 Task: Look for space in Désarmes, Haiti from 1st June, 2023 to 4th June, 2023 for 1 adult in price range Rs.6000 to Rs.16000. Place can be private room with 1  bedroom having 1 bed and 1 bathroom. Property type can be house, flat, guest house. Booking option can be shelf check-in. Required host language is English.
Action: Mouse moved to (457, 60)
Screenshot: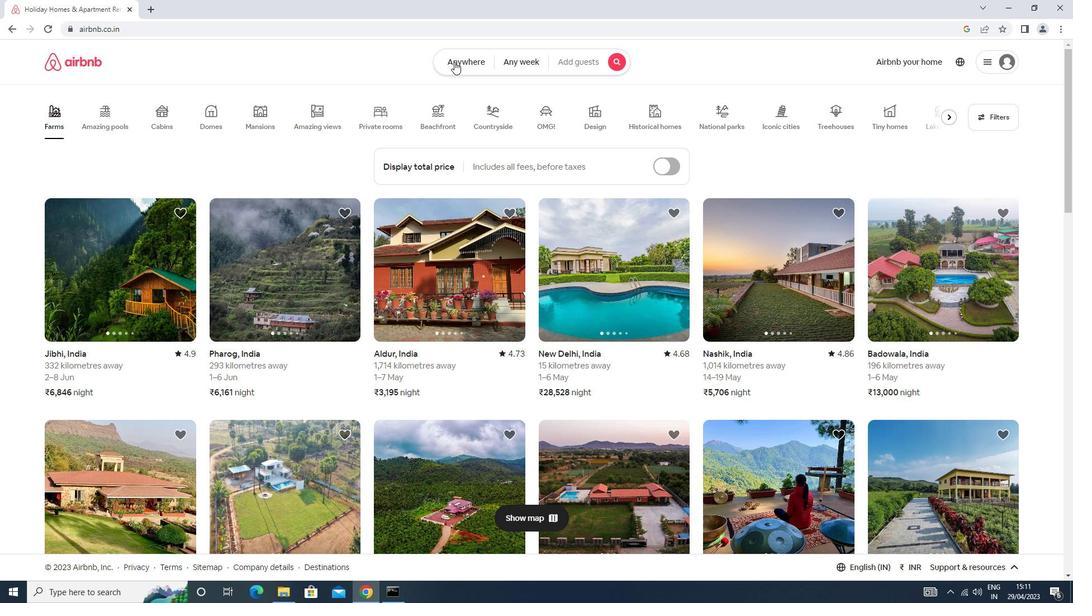 
Action: Mouse pressed left at (457, 60)
Screenshot: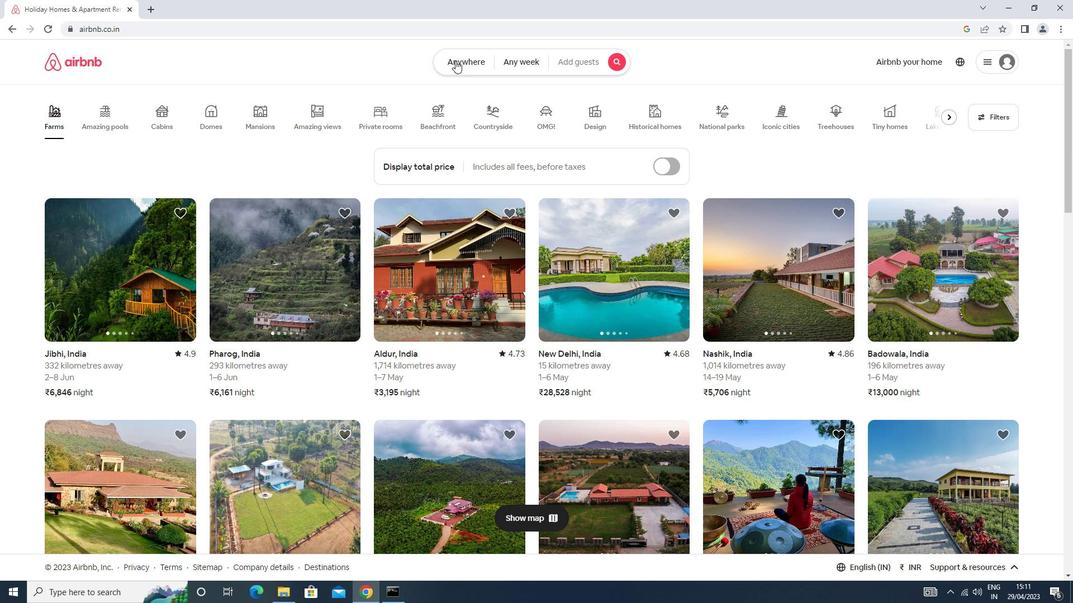 
Action: Mouse moved to (416, 97)
Screenshot: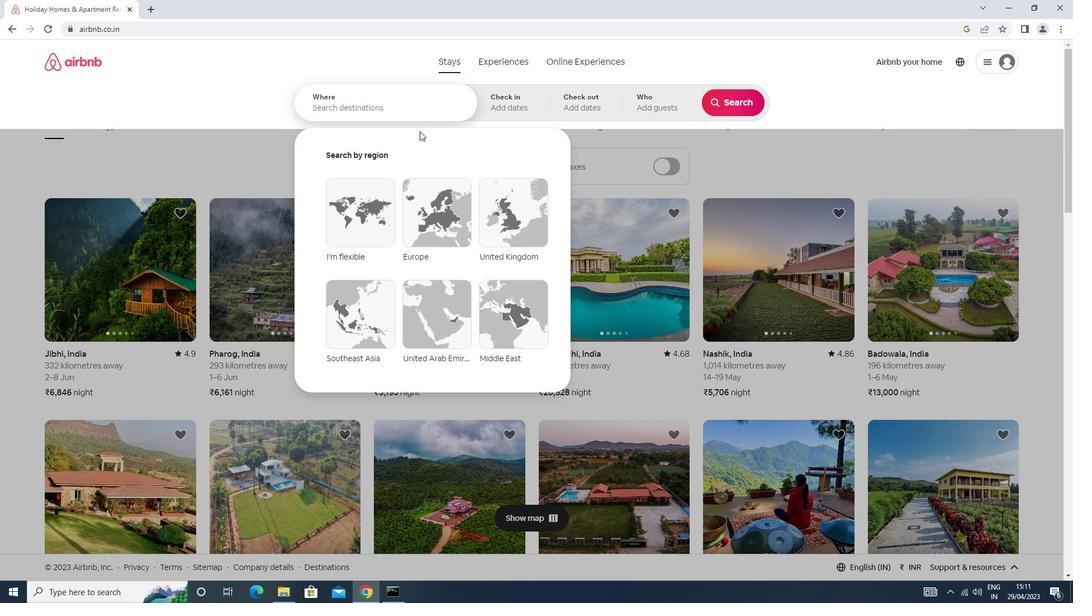 
Action: Mouse pressed left at (416, 97)
Screenshot: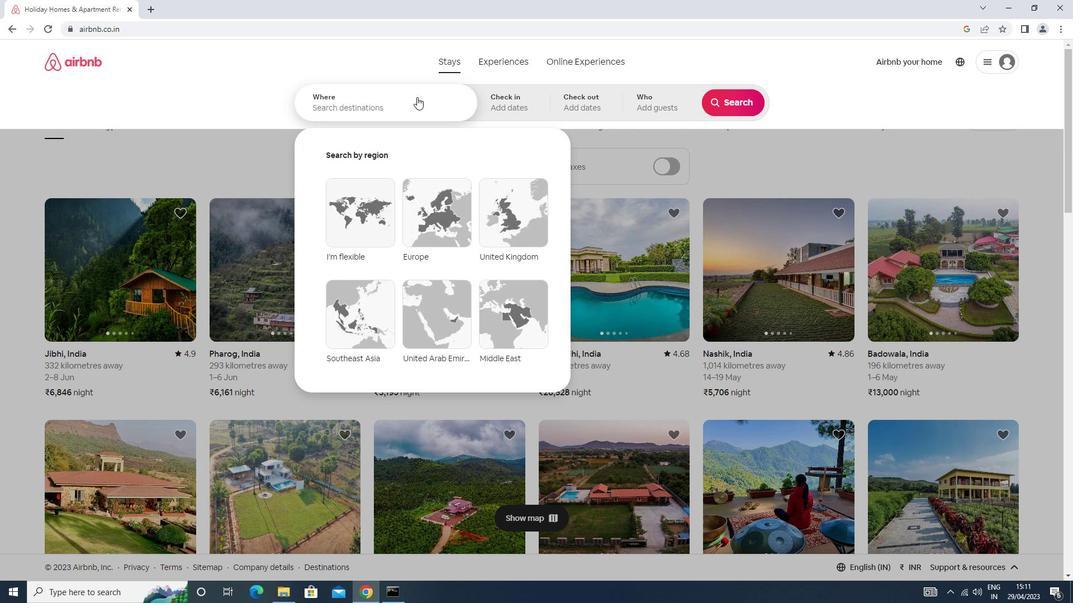 
Action: Mouse moved to (416, 97)
Screenshot: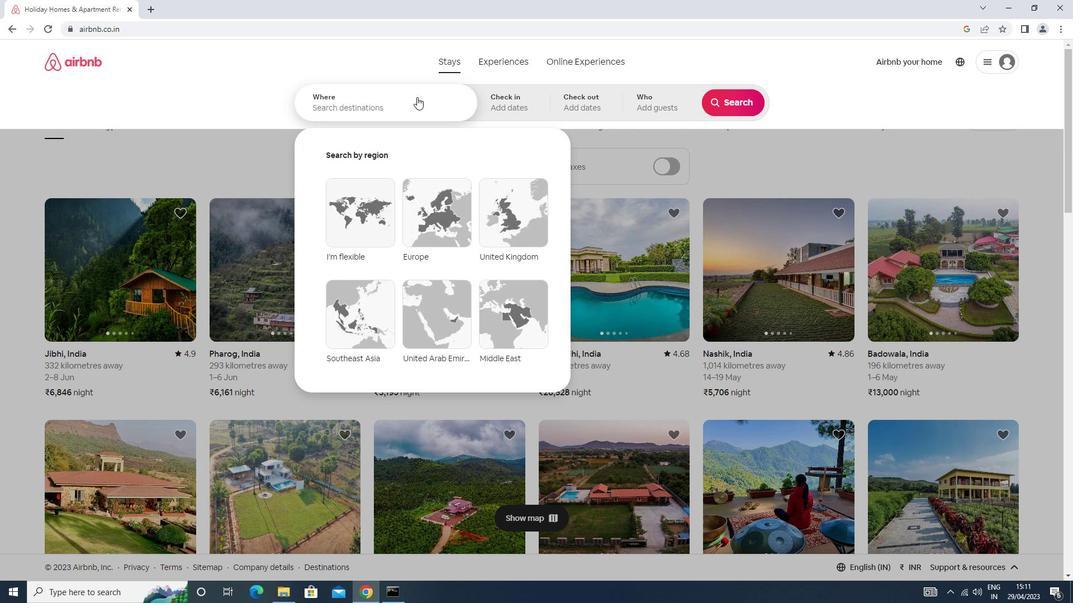 
Action: Key pressed <Key.caps_lock><Key.caps_lock>d<Key.caps_lock>wsarmes<Key.enter>
Screenshot: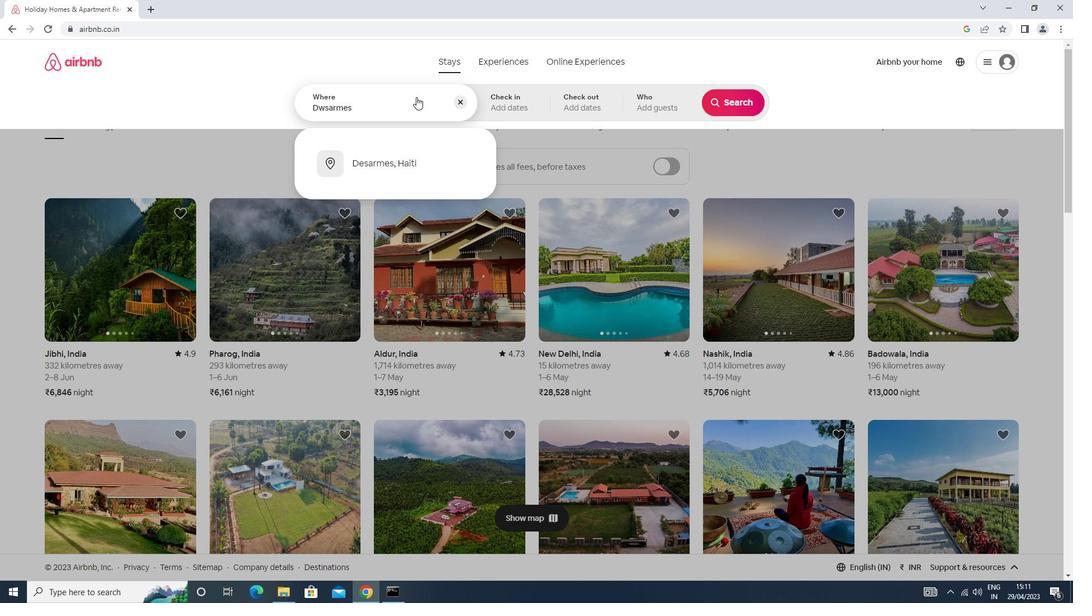 
Action: Mouse moved to (731, 186)
Screenshot: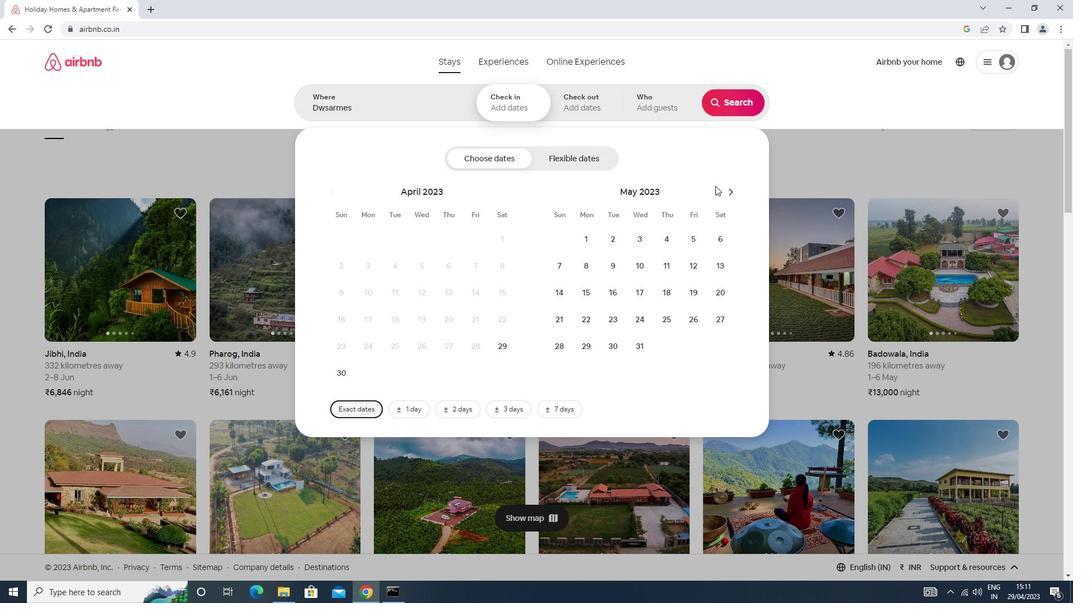 
Action: Mouse pressed left at (731, 186)
Screenshot: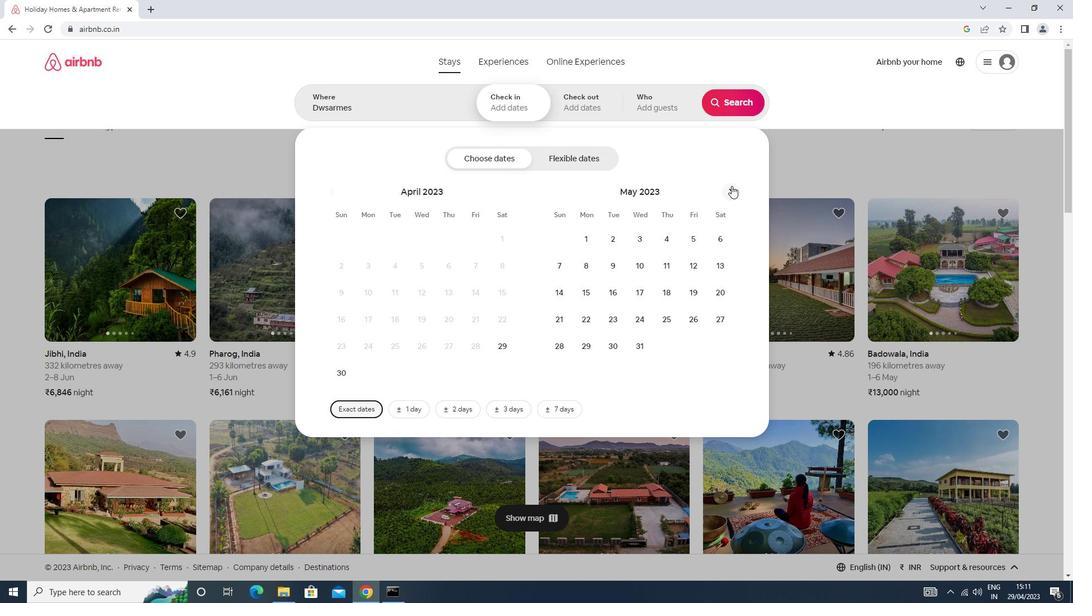 
Action: Mouse moved to (667, 243)
Screenshot: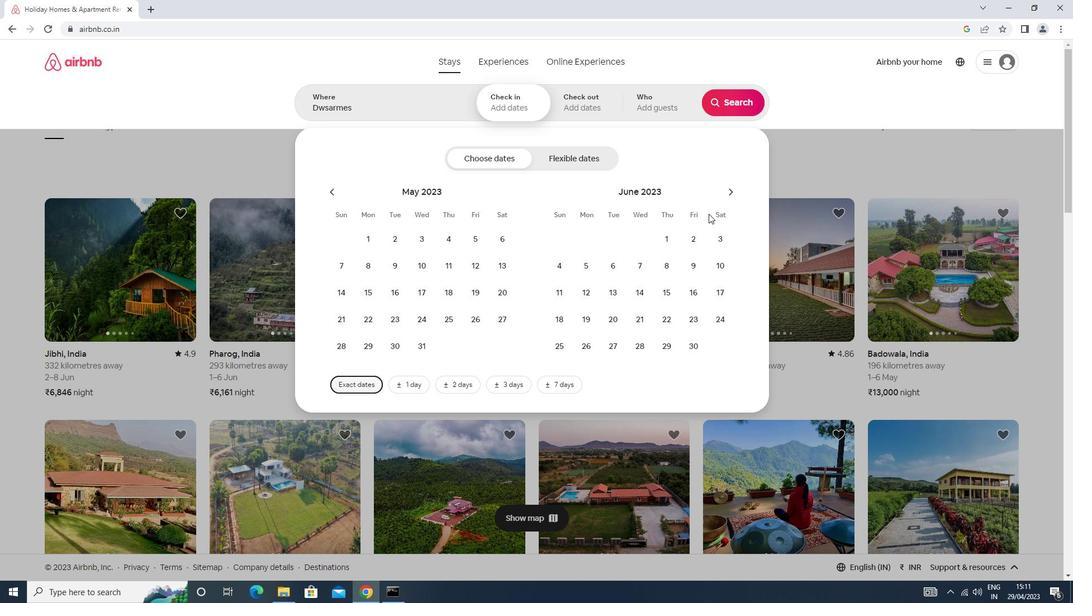 
Action: Mouse pressed left at (667, 243)
Screenshot: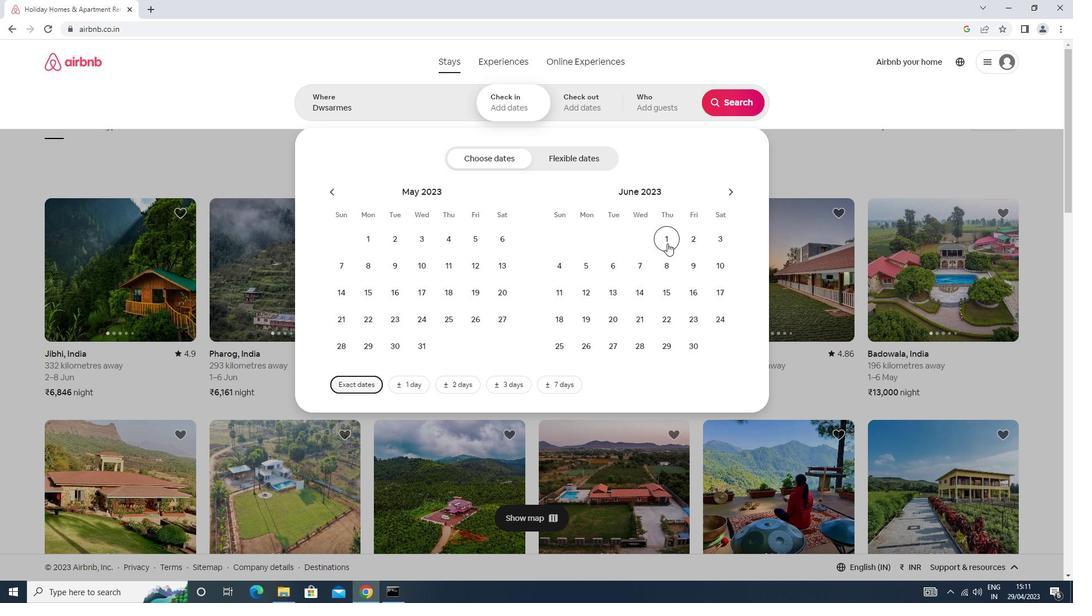 
Action: Mouse moved to (560, 261)
Screenshot: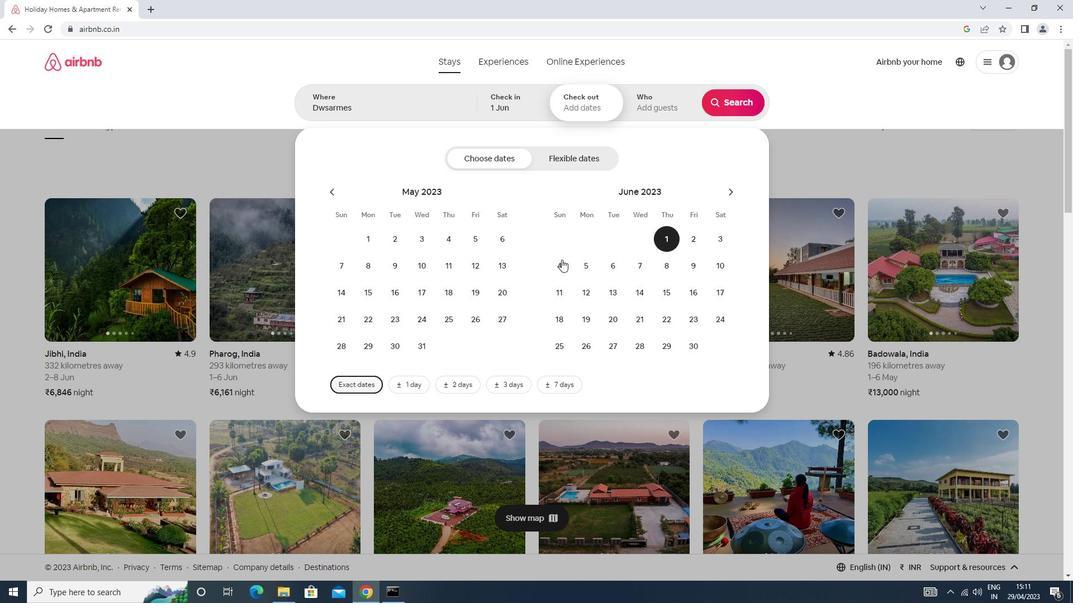 
Action: Mouse pressed left at (560, 261)
Screenshot: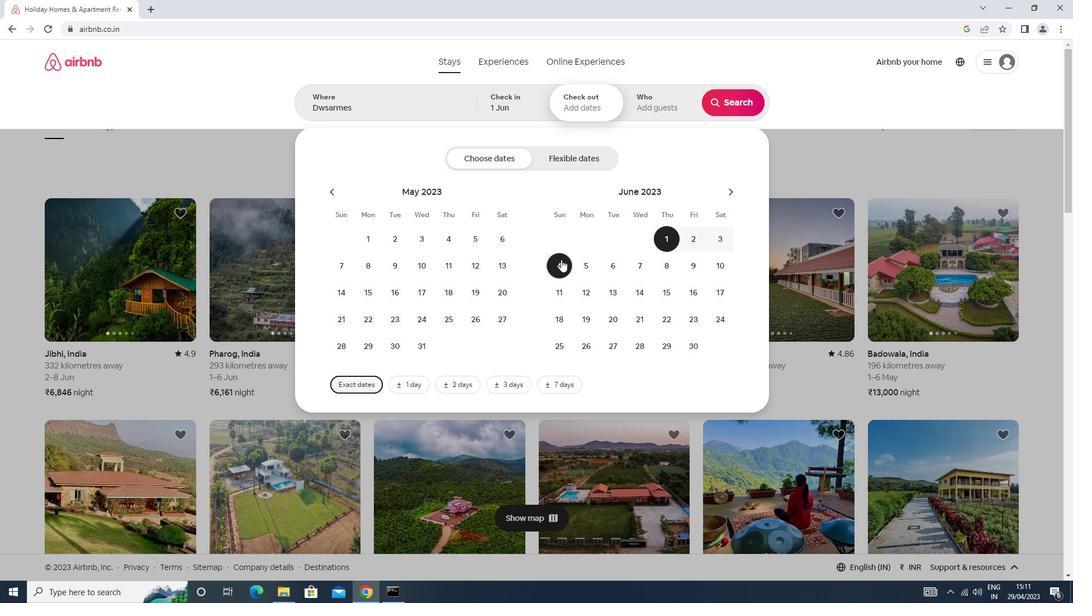 
Action: Mouse moved to (642, 96)
Screenshot: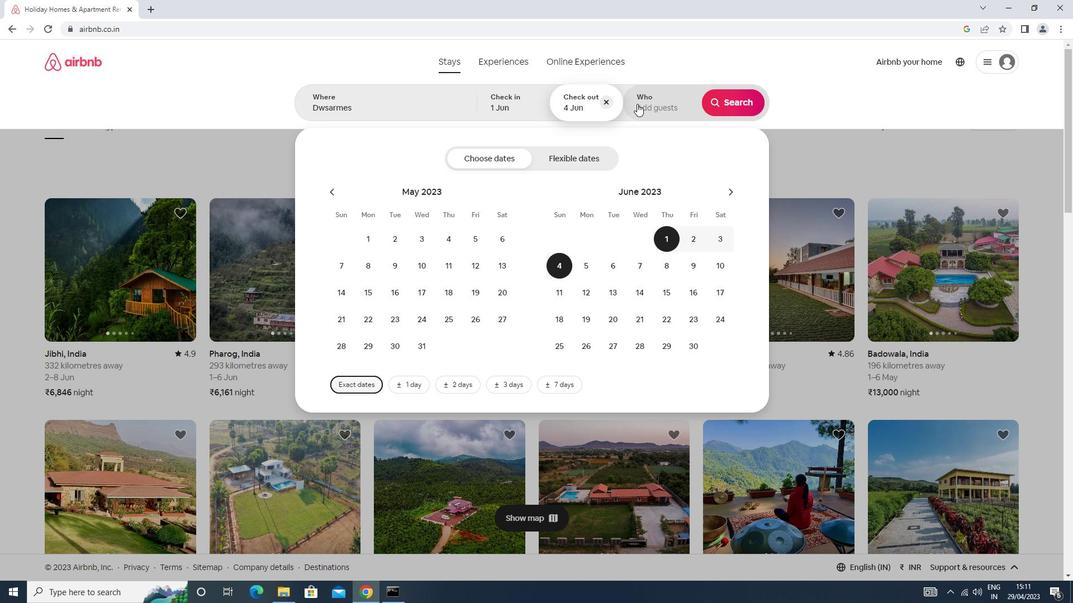 
Action: Mouse pressed left at (642, 96)
Screenshot: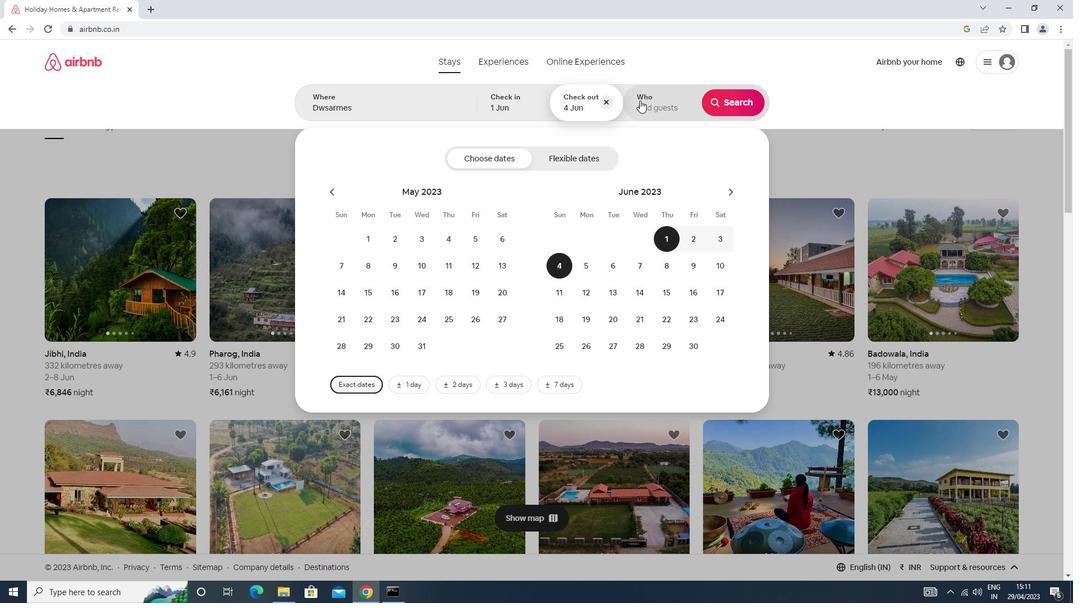 
Action: Mouse moved to (742, 163)
Screenshot: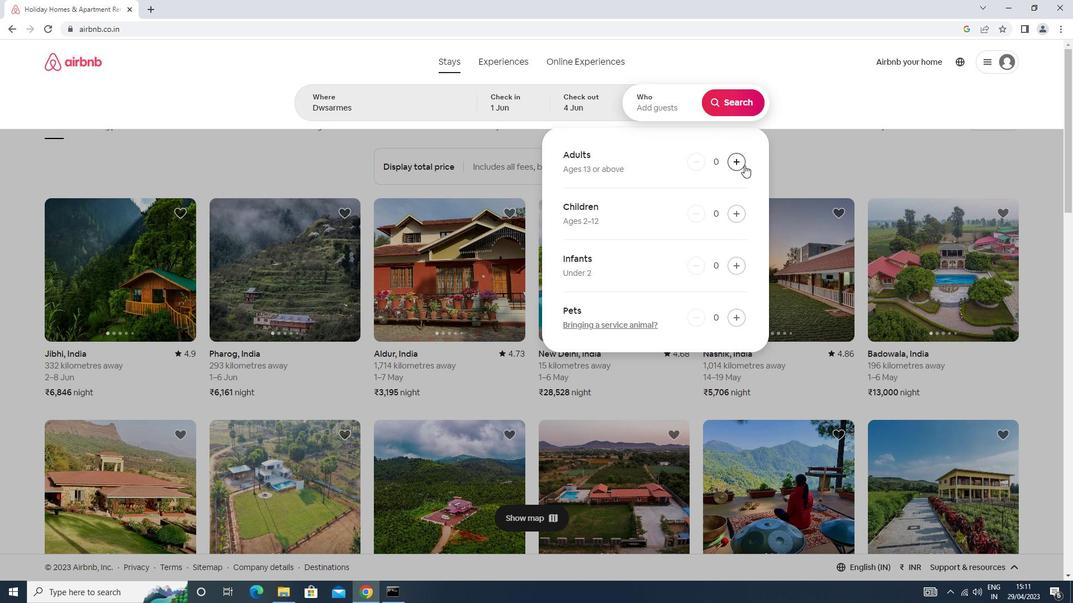 
Action: Mouse pressed left at (742, 163)
Screenshot: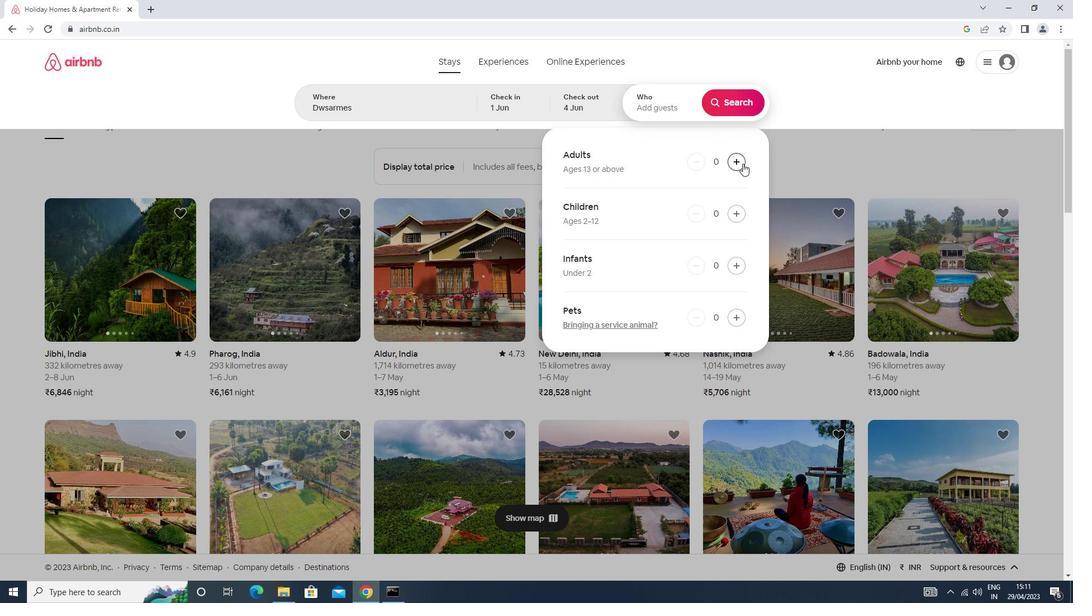 
Action: Mouse moved to (729, 93)
Screenshot: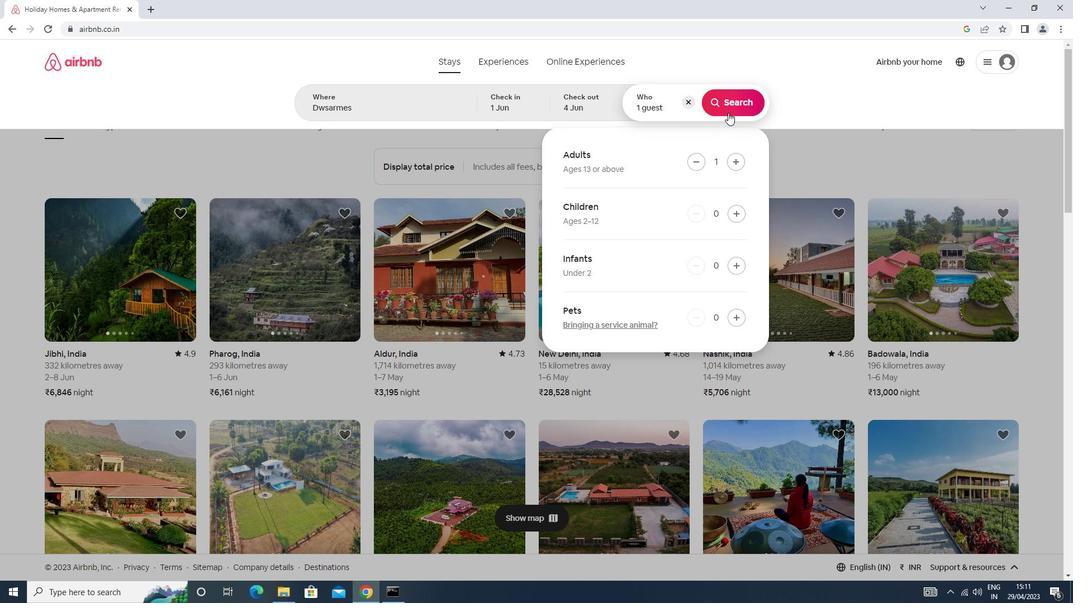 
Action: Mouse pressed left at (729, 93)
Screenshot: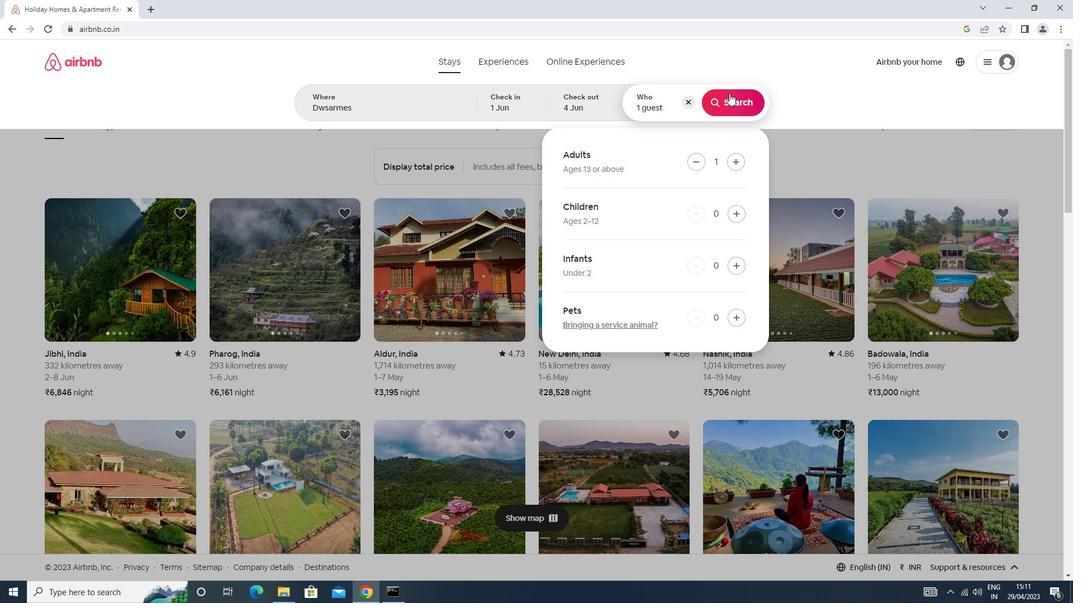 
Action: Mouse moved to (1017, 101)
Screenshot: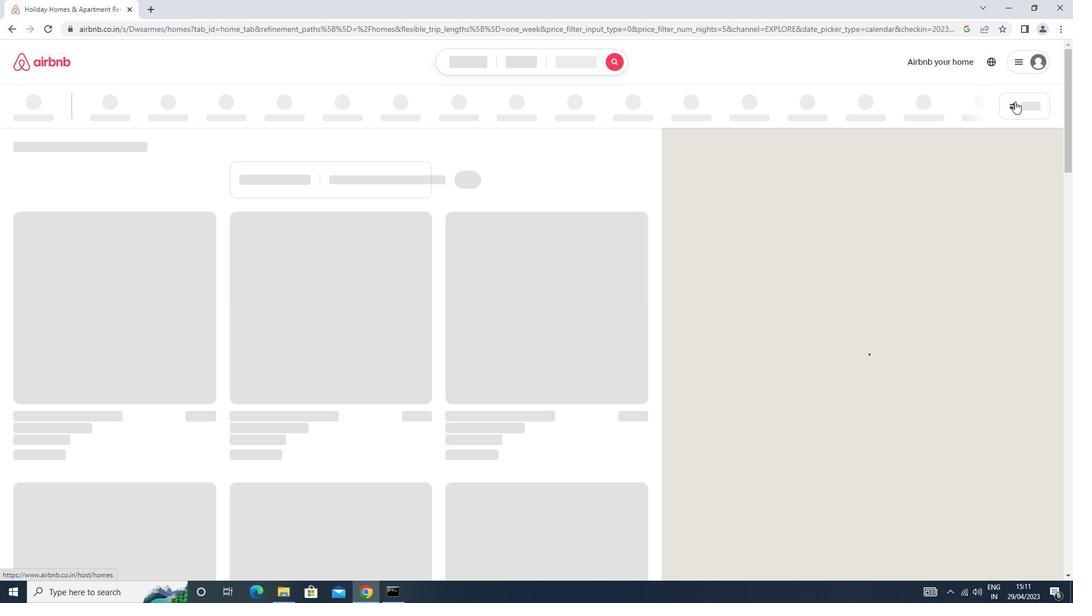 
Action: Mouse pressed left at (1017, 101)
Screenshot: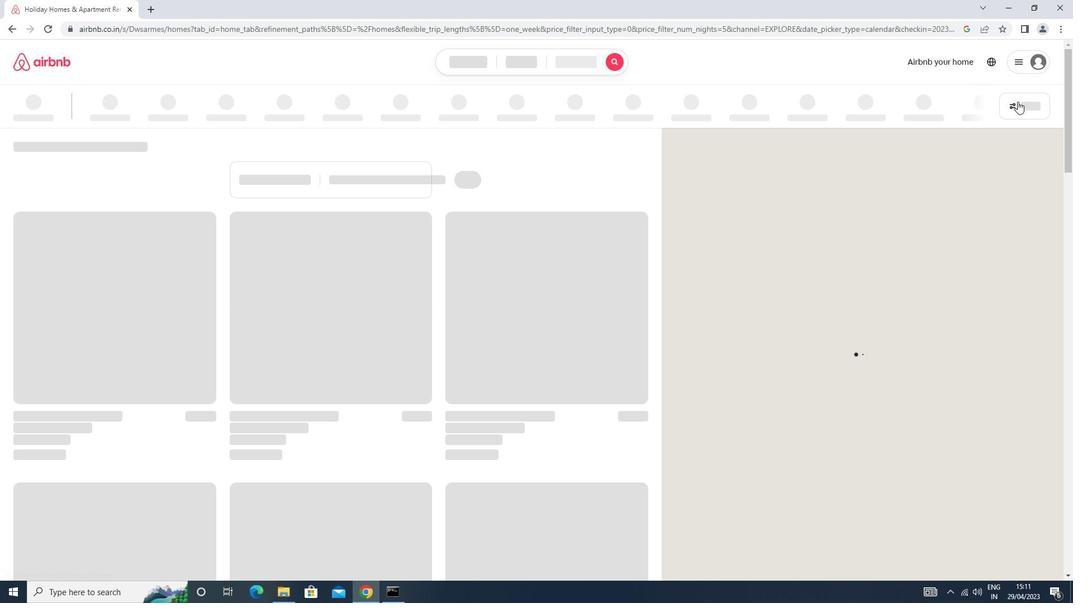 
Action: Mouse moved to (396, 245)
Screenshot: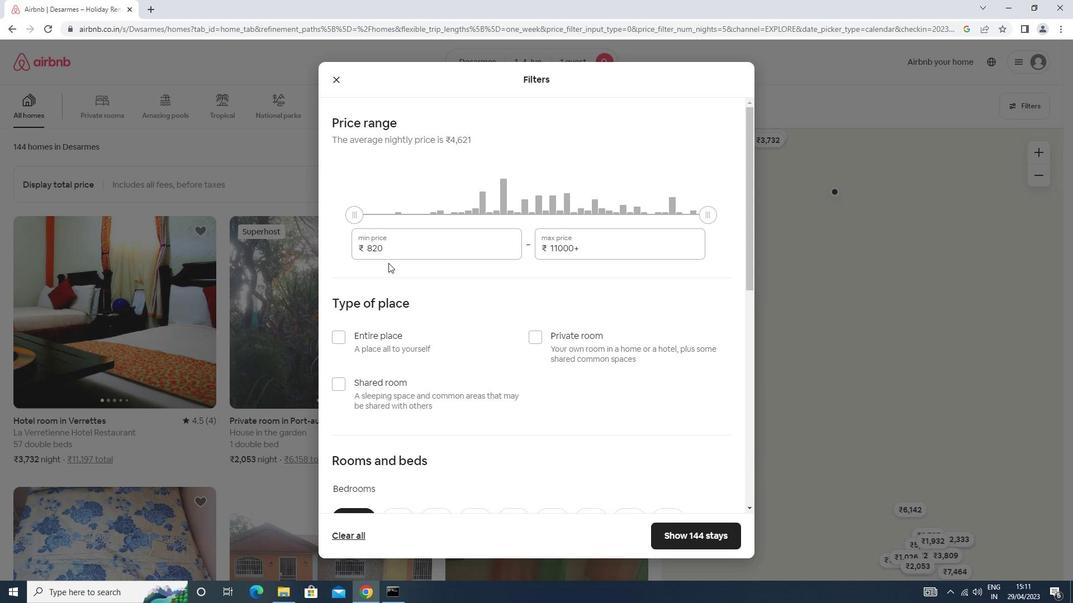 
Action: Mouse pressed left at (396, 245)
Screenshot: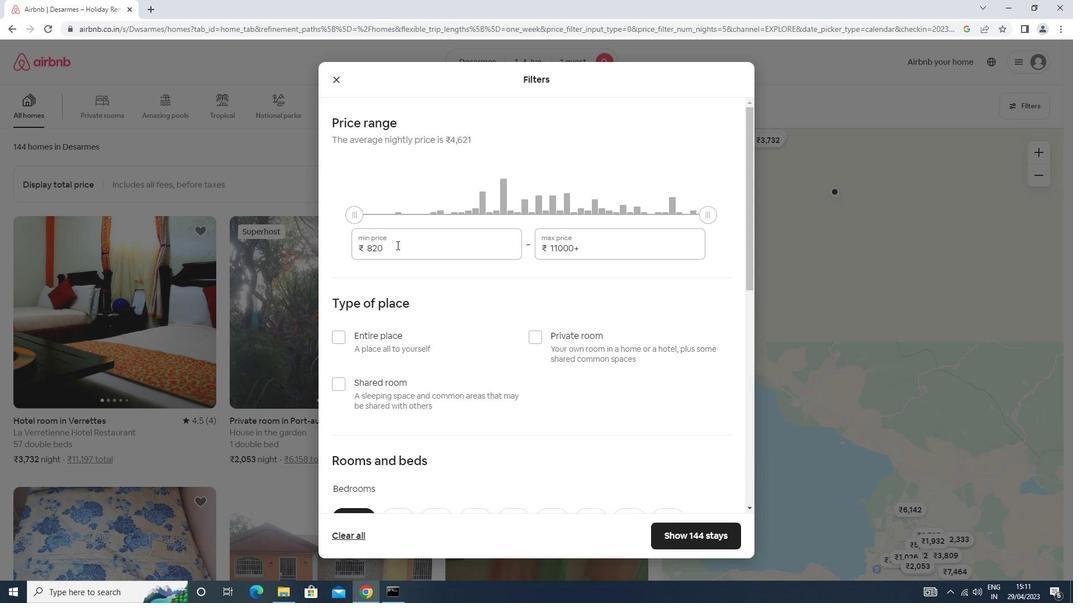 
Action: Mouse moved to (397, 245)
Screenshot: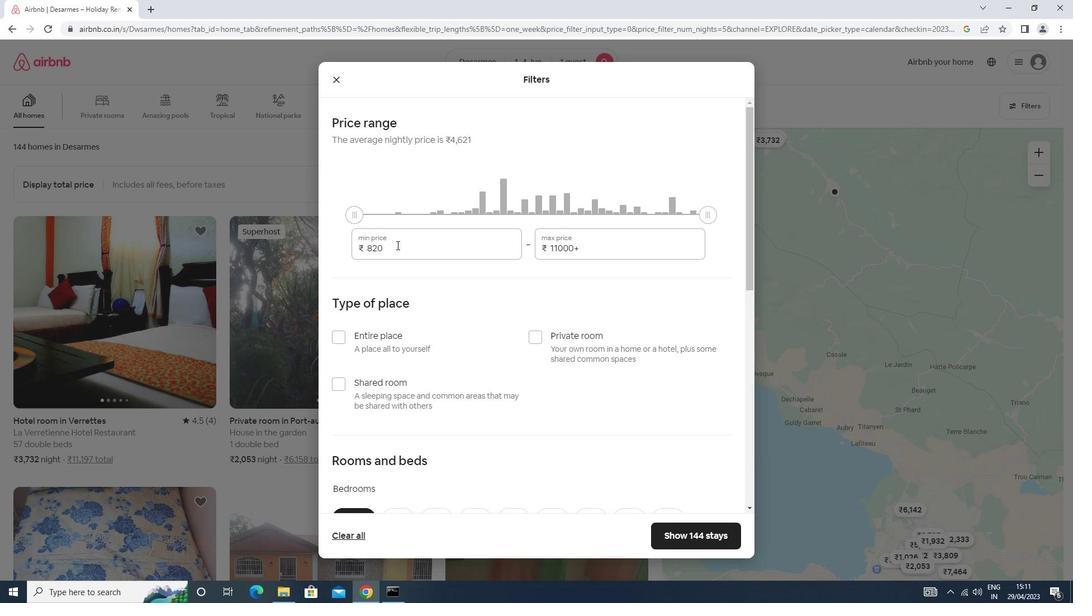 
Action: Key pressed <Key.backspace><Key.backspace><Key.backspace><Key.backspace><Key.backspace><Key.backspace><Key.backspace>6000<Key.tab>16000
Screenshot: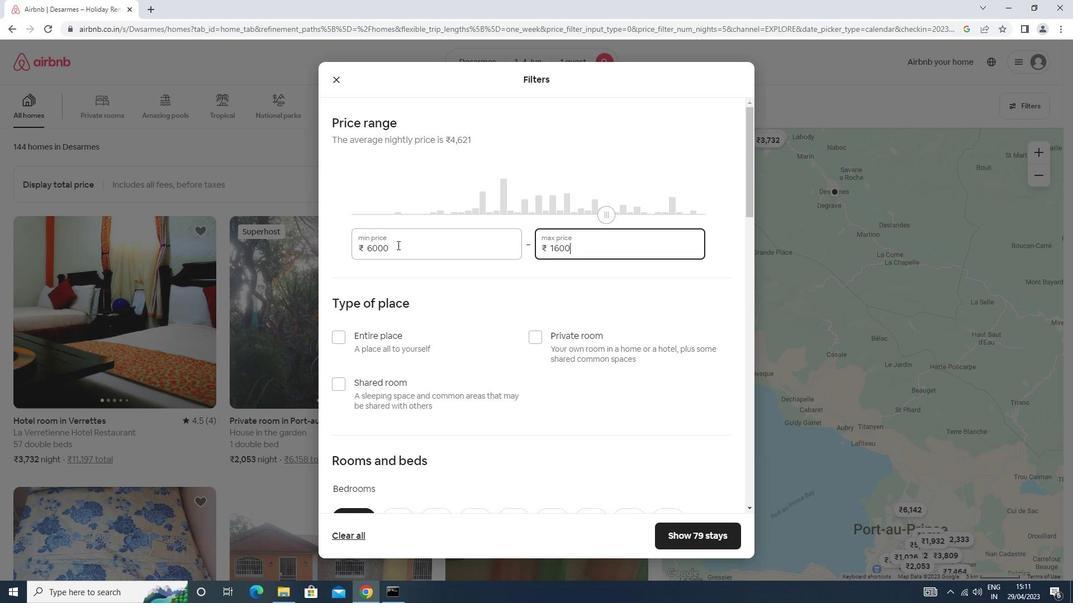 
Action: Mouse moved to (399, 243)
Screenshot: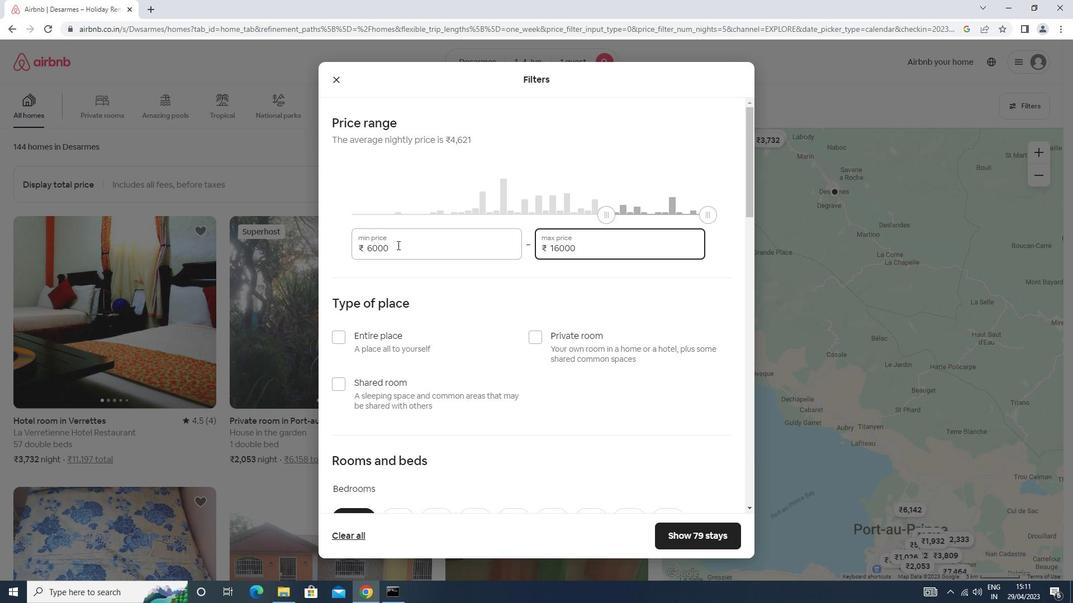 
Action: Mouse scrolled (399, 243) with delta (0, 0)
Screenshot: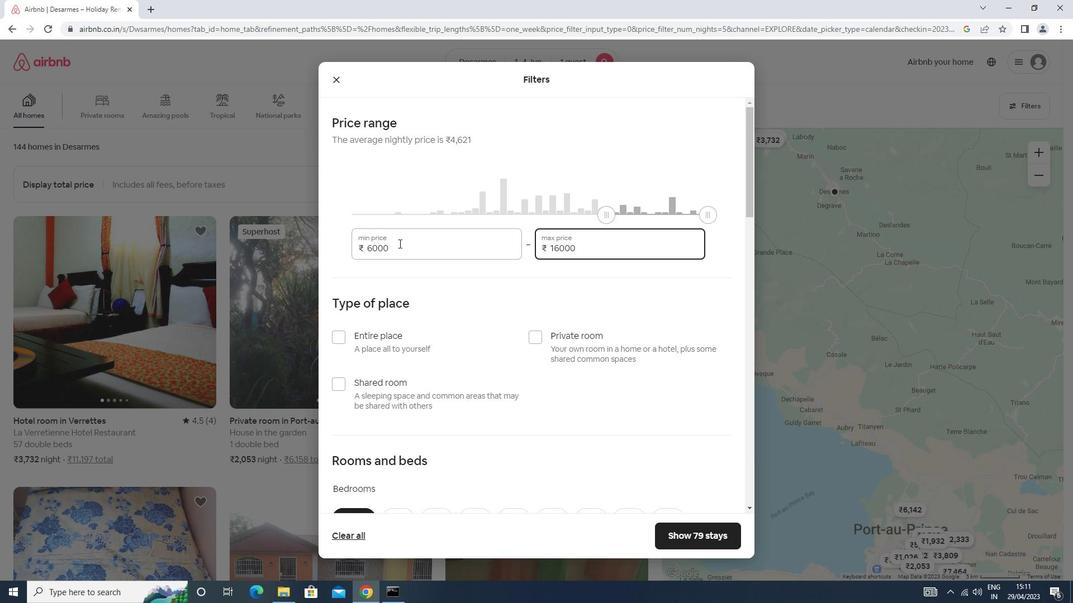 
Action: Mouse scrolled (399, 243) with delta (0, 0)
Screenshot: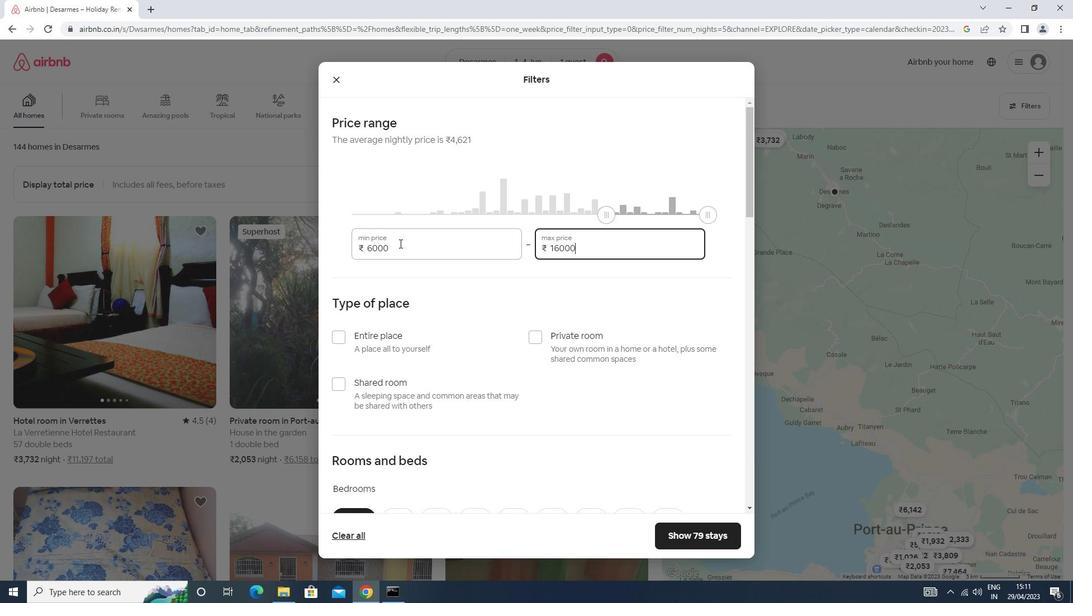 
Action: Mouse moved to (534, 229)
Screenshot: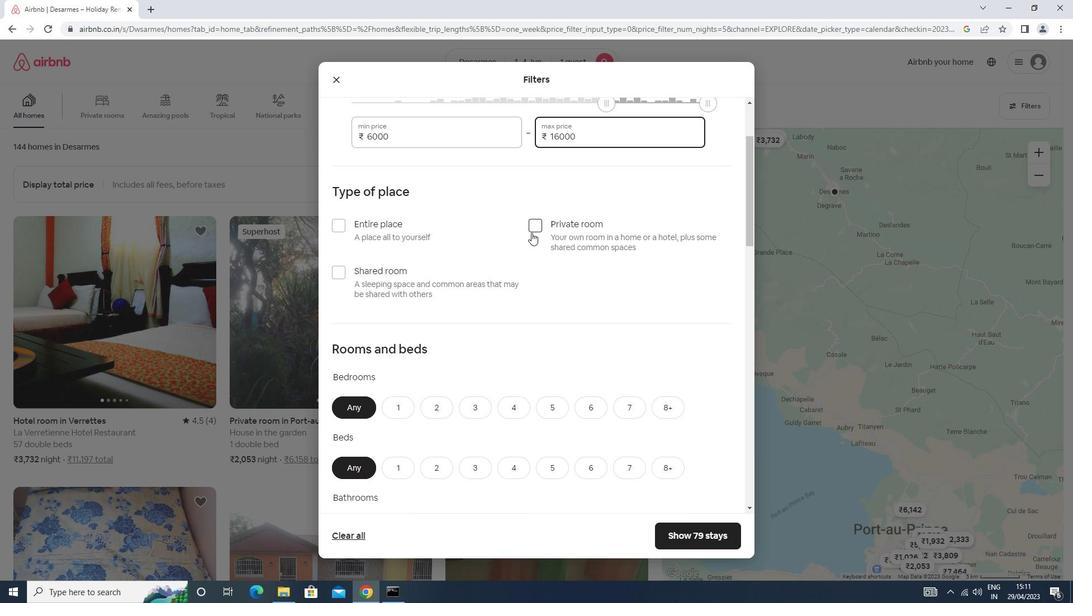 
Action: Mouse pressed left at (534, 229)
Screenshot: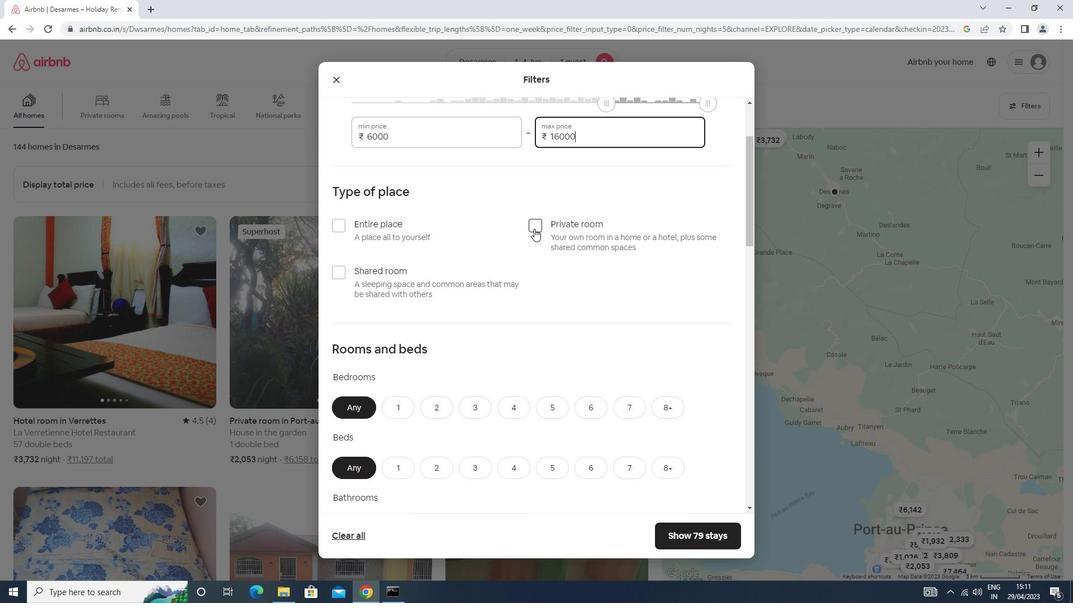
Action: Mouse moved to (531, 229)
Screenshot: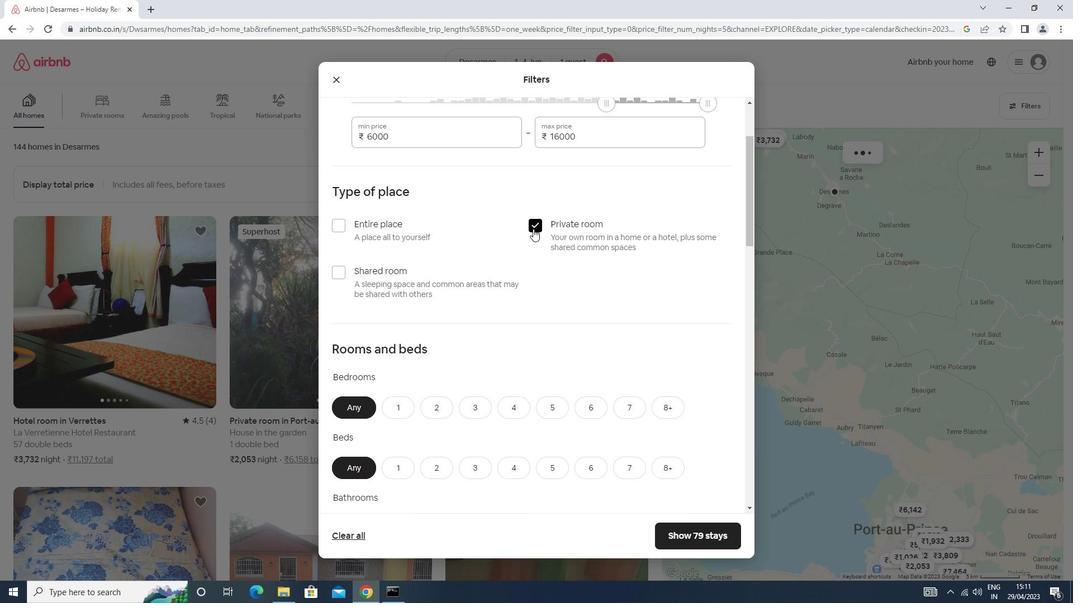 
Action: Mouse scrolled (531, 229) with delta (0, 0)
Screenshot: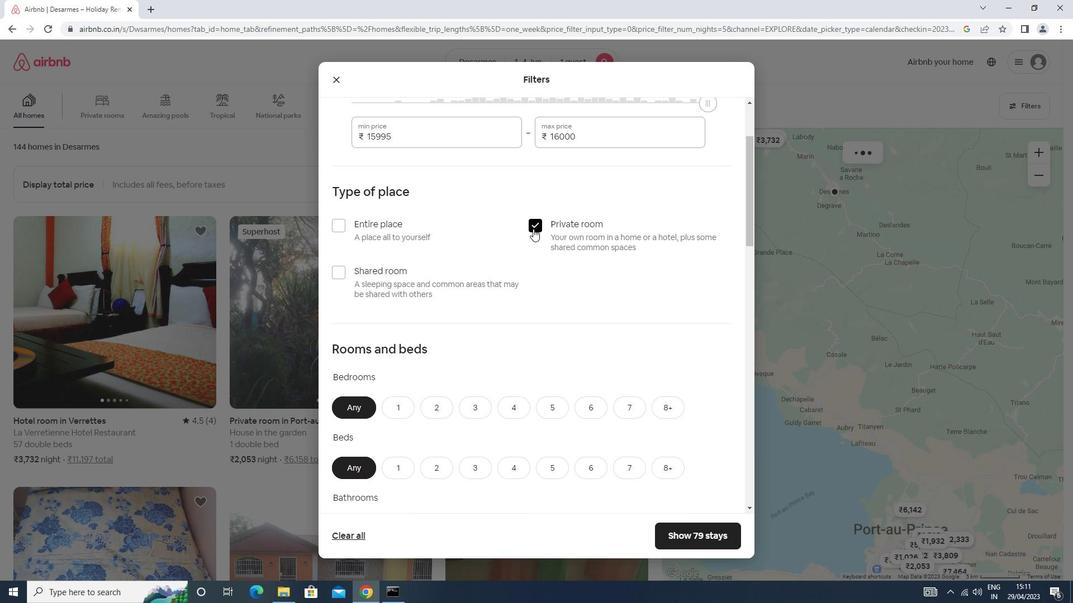 
Action: Mouse scrolled (531, 229) with delta (0, 0)
Screenshot: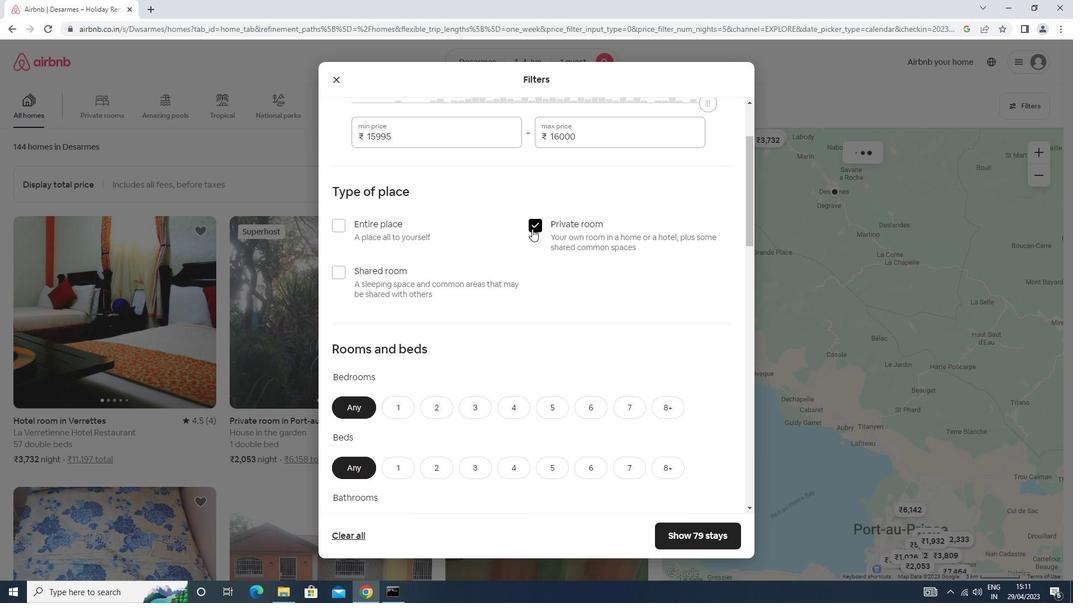 
Action: Mouse moved to (385, 292)
Screenshot: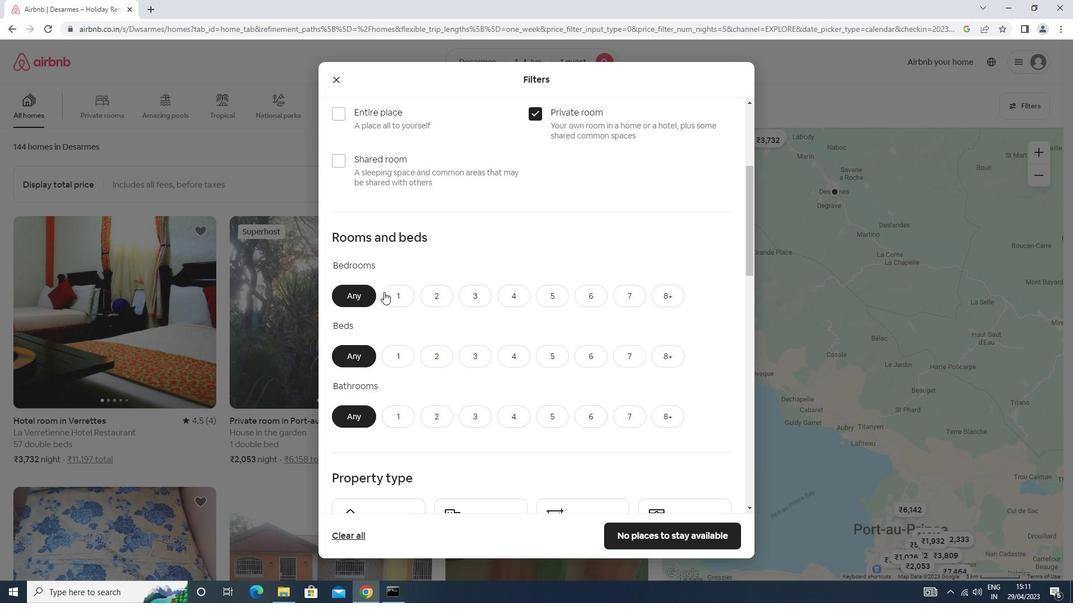 
Action: Mouse pressed left at (385, 292)
Screenshot: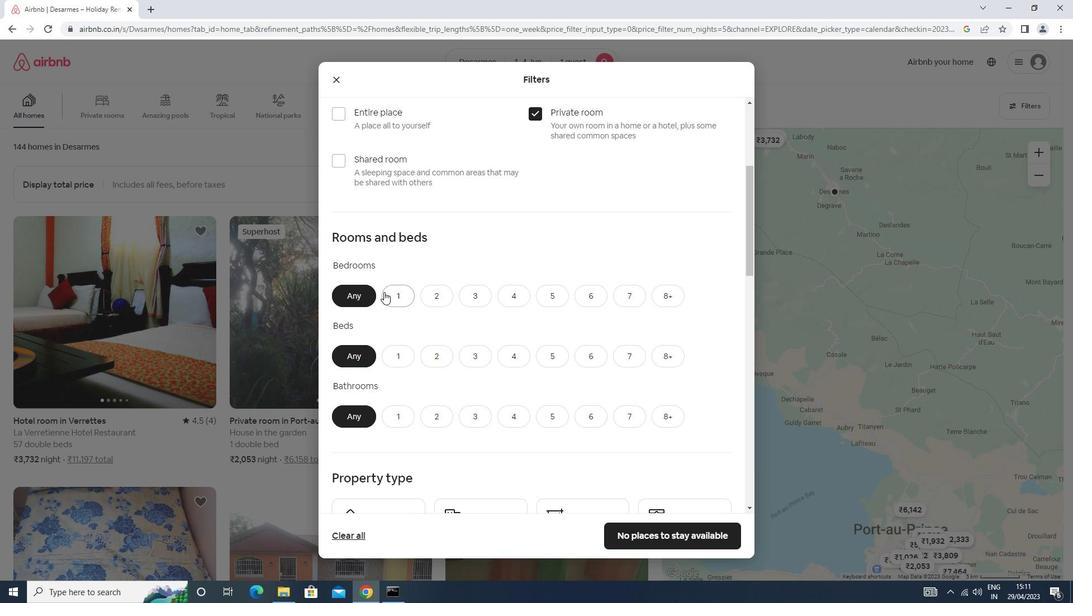 
Action: Mouse moved to (394, 352)
Screenshot: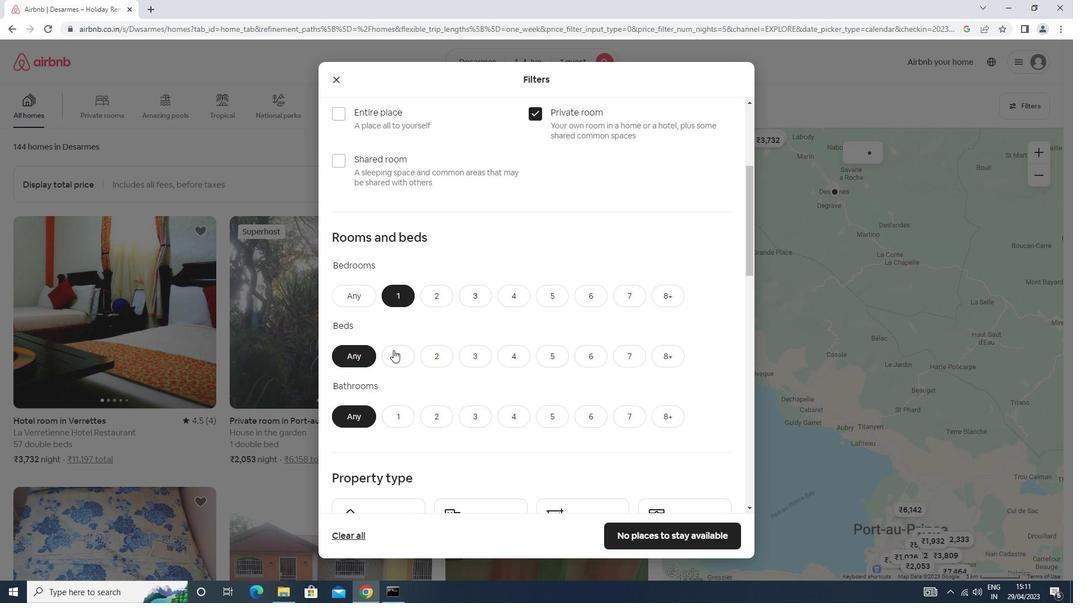 
Action: Mouse pressed left at (394, 352)
Screenshot: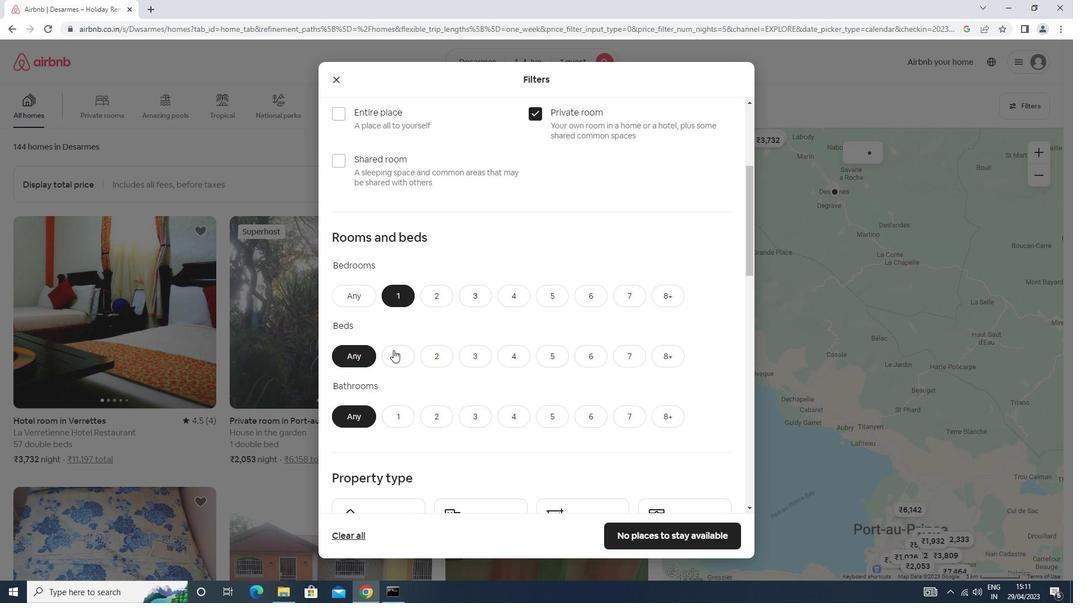 
Action: Mouse moved to (394, 410)
Screenshot: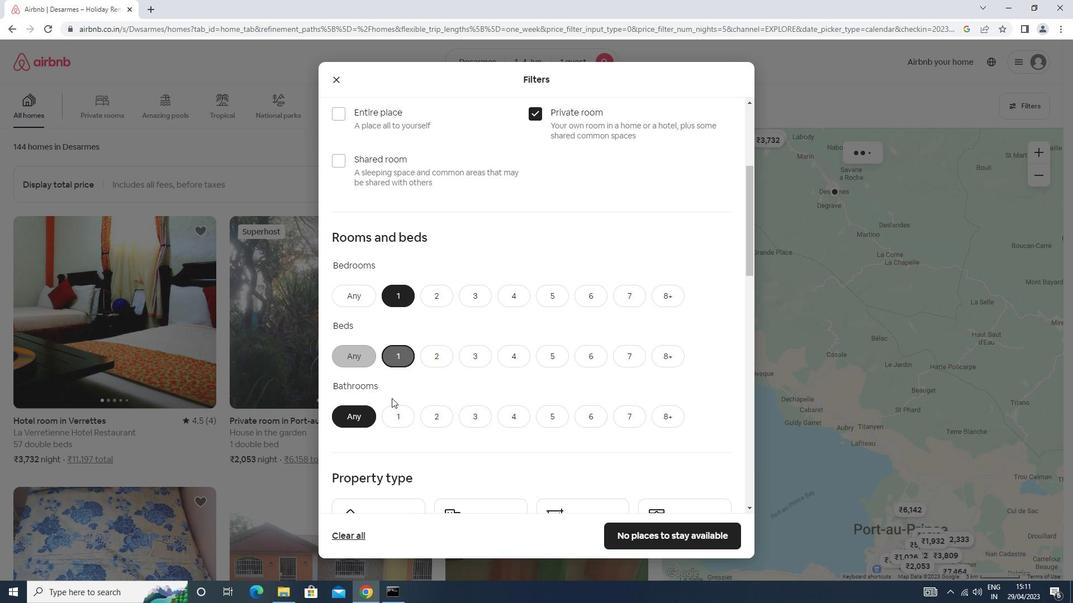 
Action: Mouse pressed left at (394, 410)
Screenshot: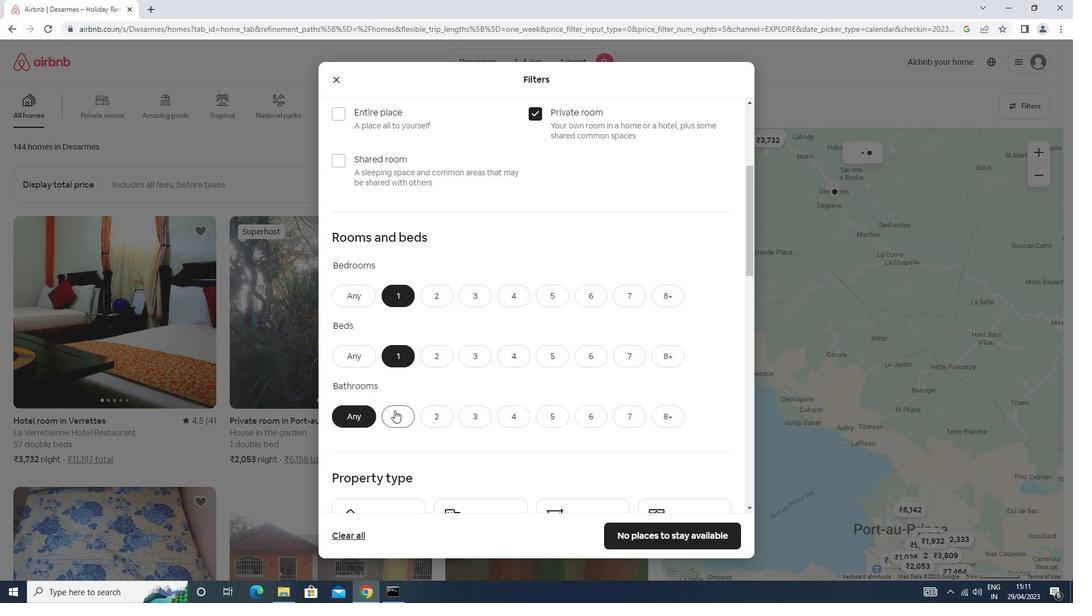 
Action: Mouse moved to (411, 344)
Screenshot: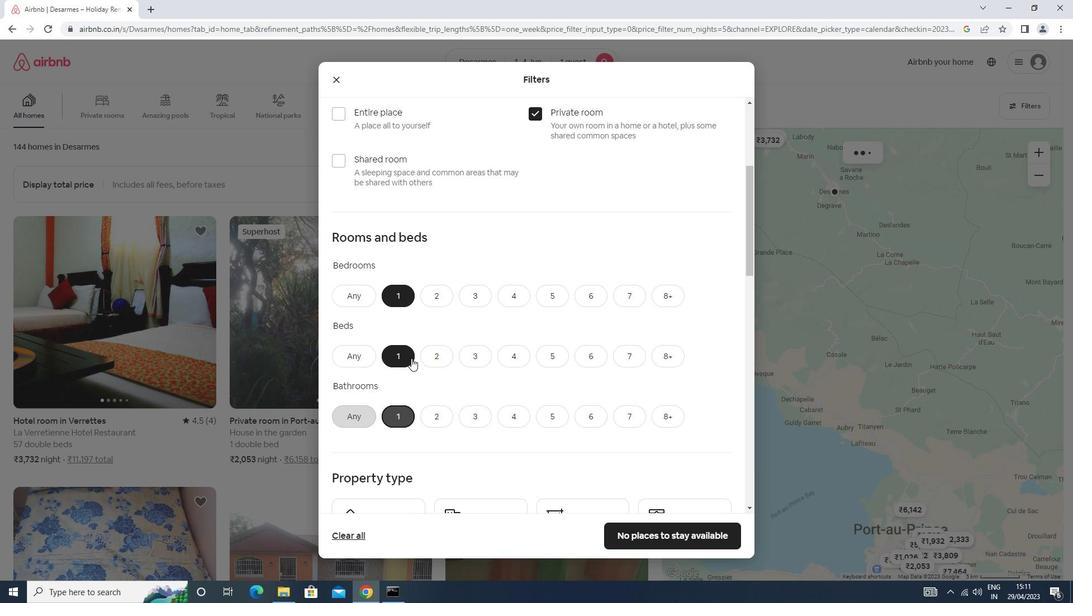 
Action: Mouse scrolled (411, 344) with delta (0, 0)
Screenshot: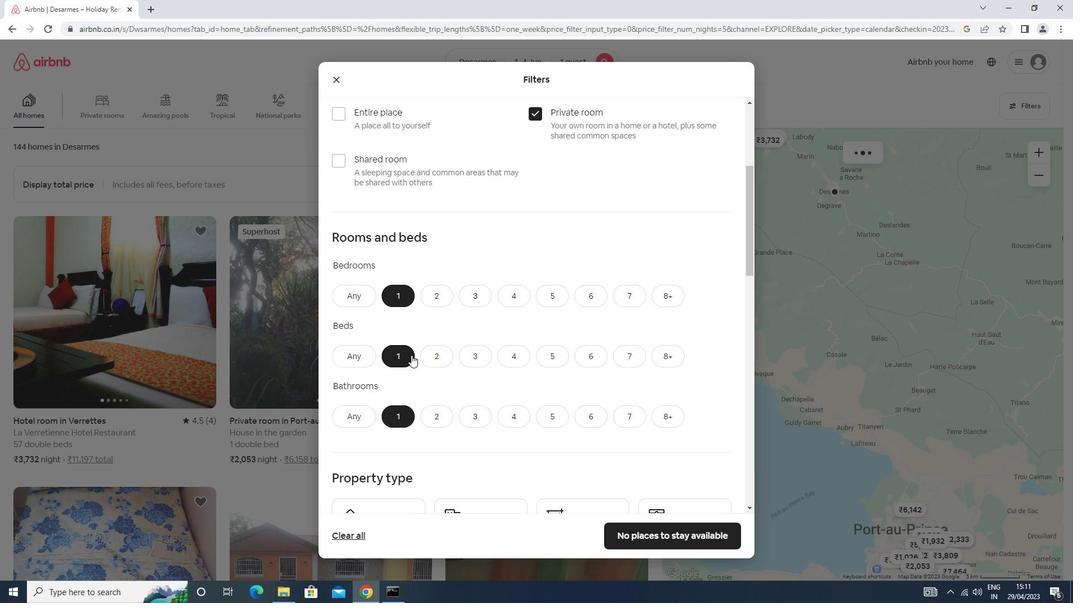 
Action: Mouse scrolled (411, 344) with delta (0, 0)
Screenshot: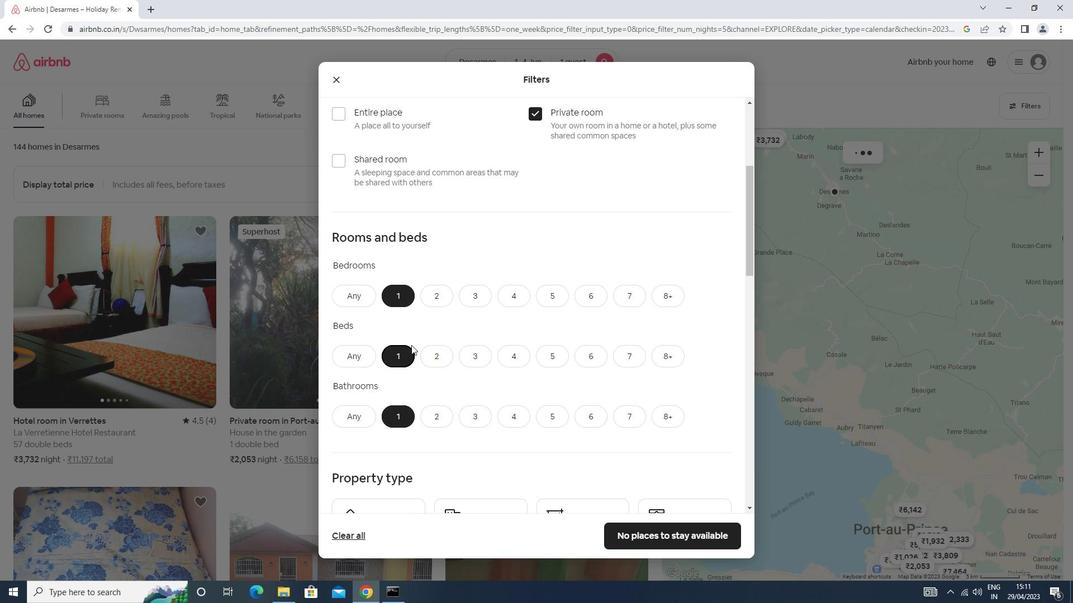 
Action: Mouse scrolled (411, 344) with delta (0, 0)
Screenshot: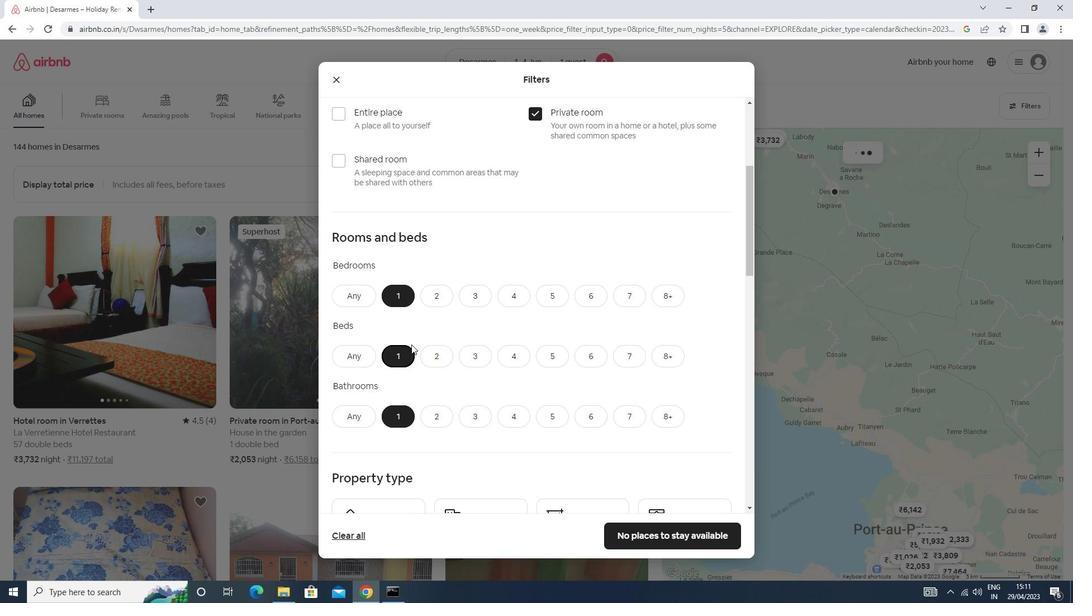 
Action: Mouse scrolled (411, 344) with delta (0, 0)
Screenshot: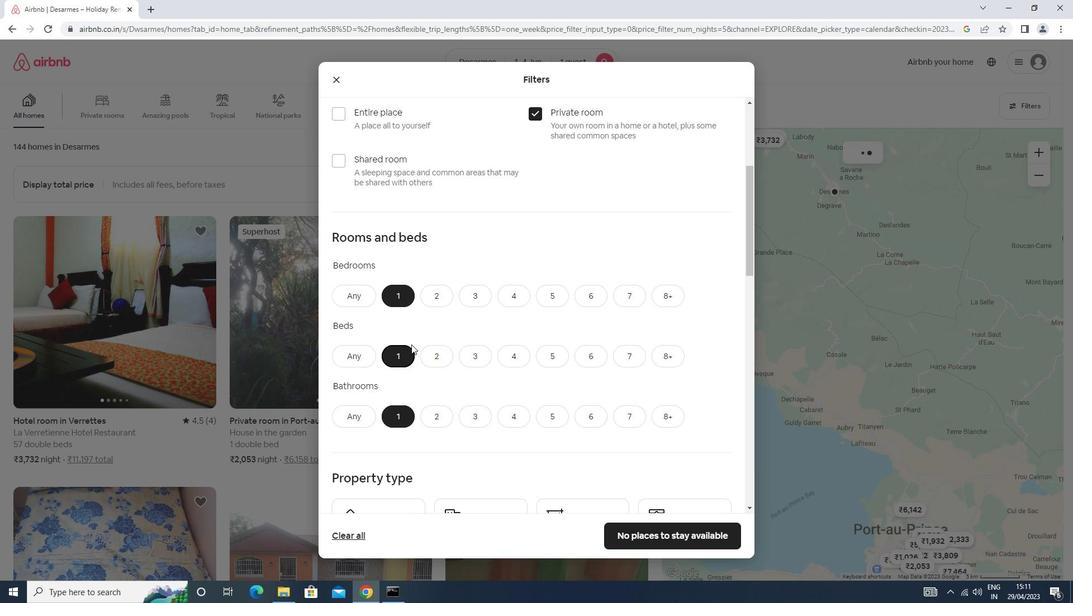 
Action: Mouse scrolled (411, 344) with delta (0, 0)
Screenshot: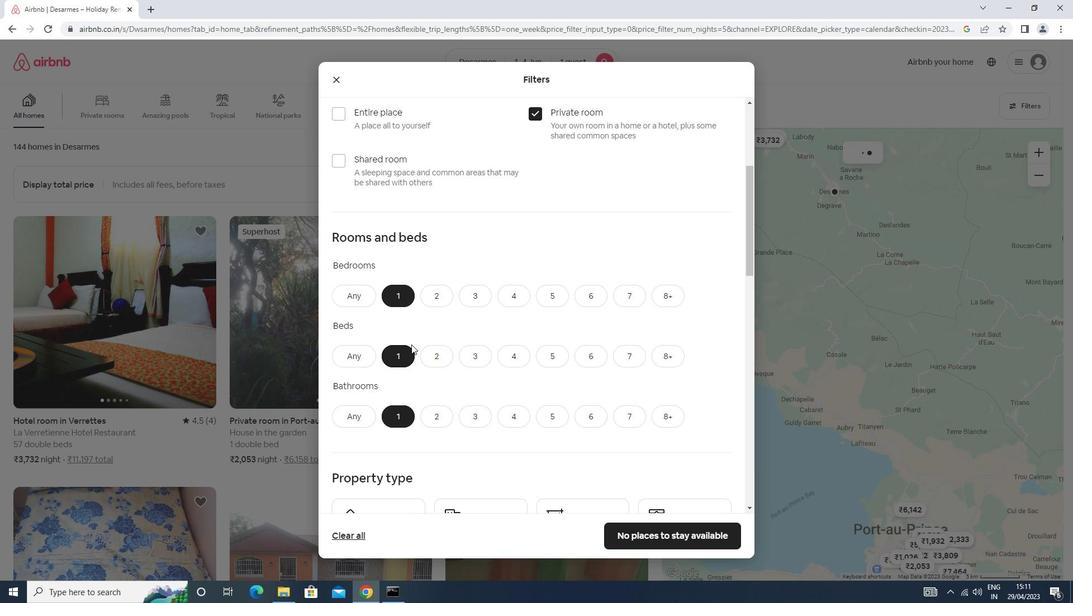 
Action: Mouse moved to (399, 252)
Screenshot: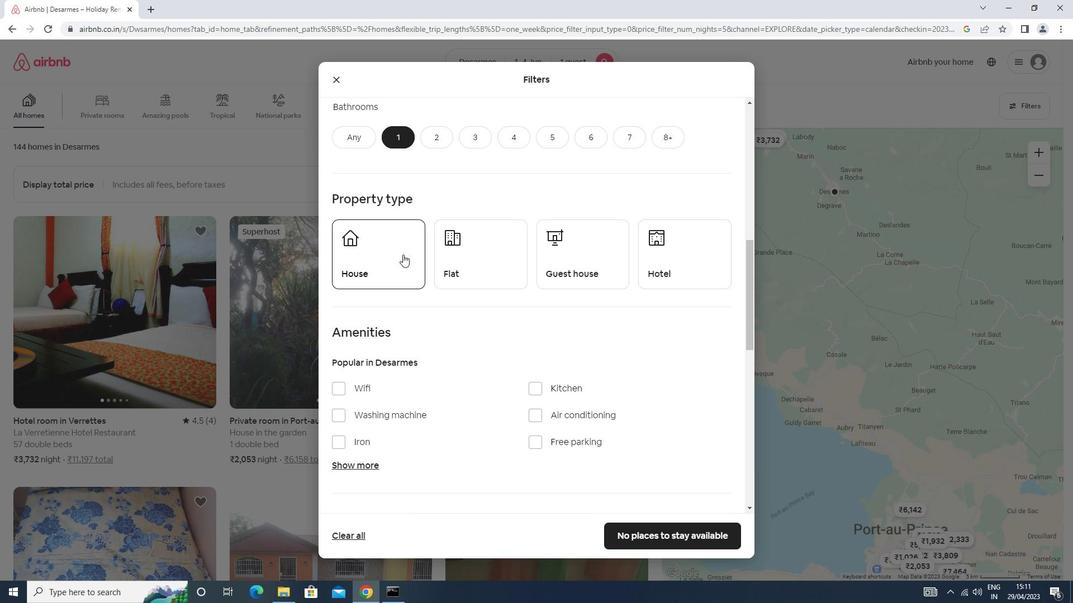
Action: Mouse pressed left at (399, 252)
Screenshot: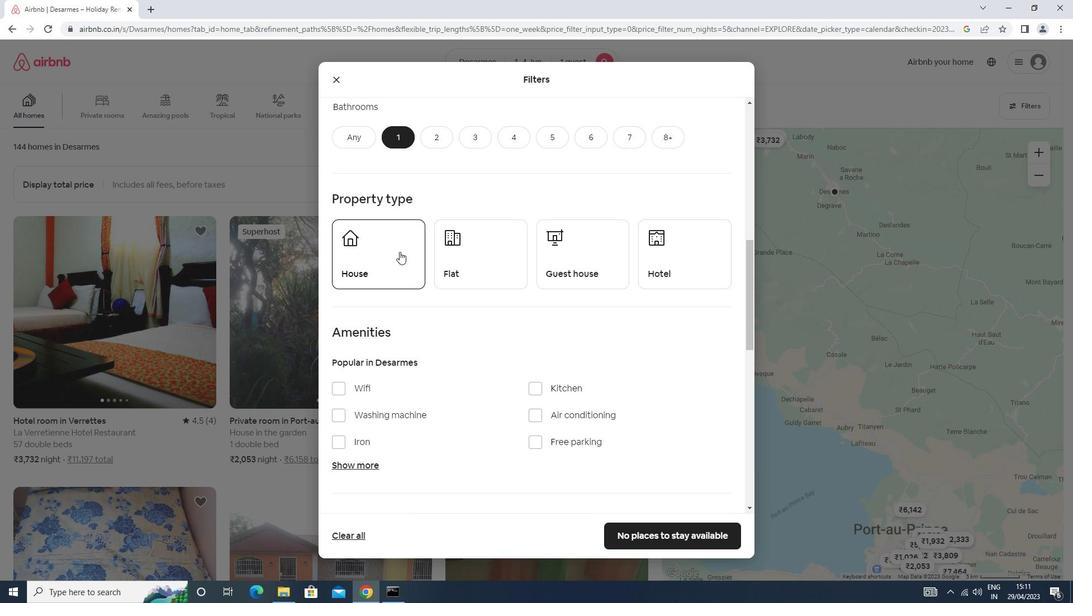 
Action: Mouse moved to (486, 259)
Screenshot: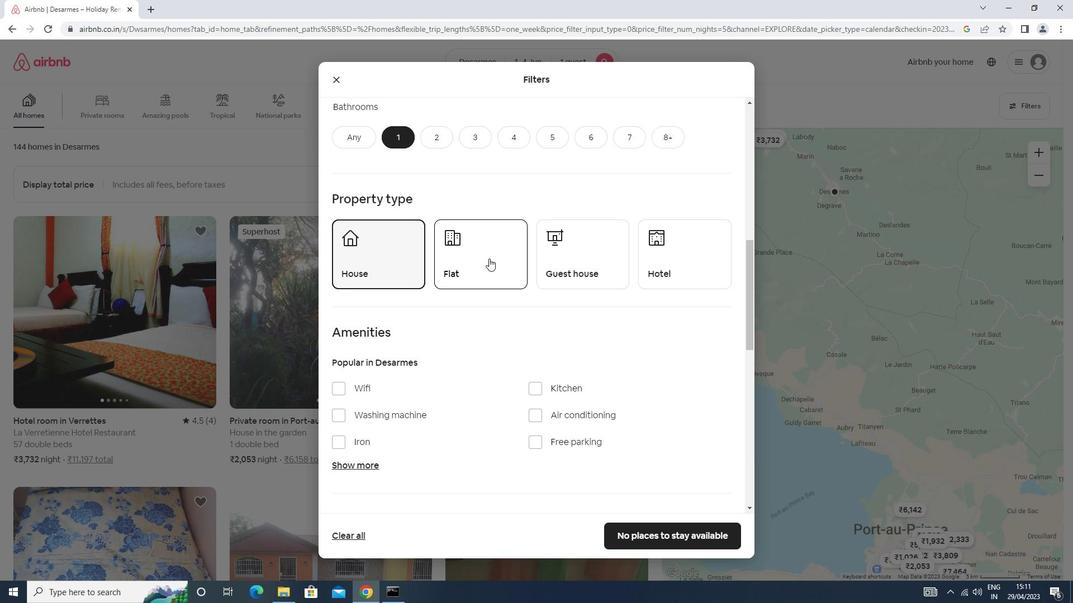 
Action: Mouse pressed left at (486, 259)
Screenshot: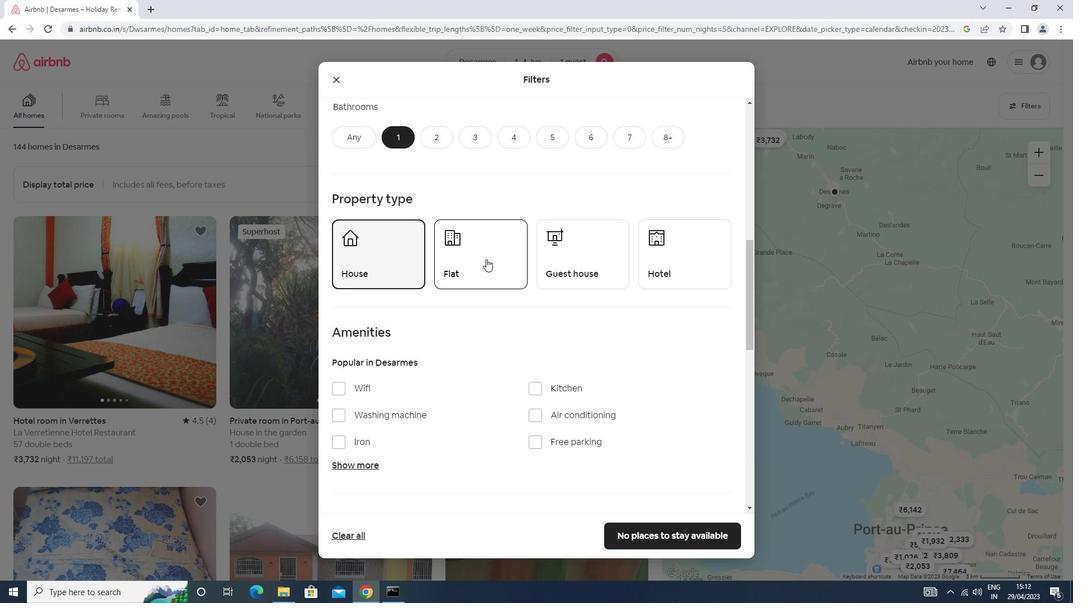 
Action: Mouse moved to (607, 265)
Screenshot: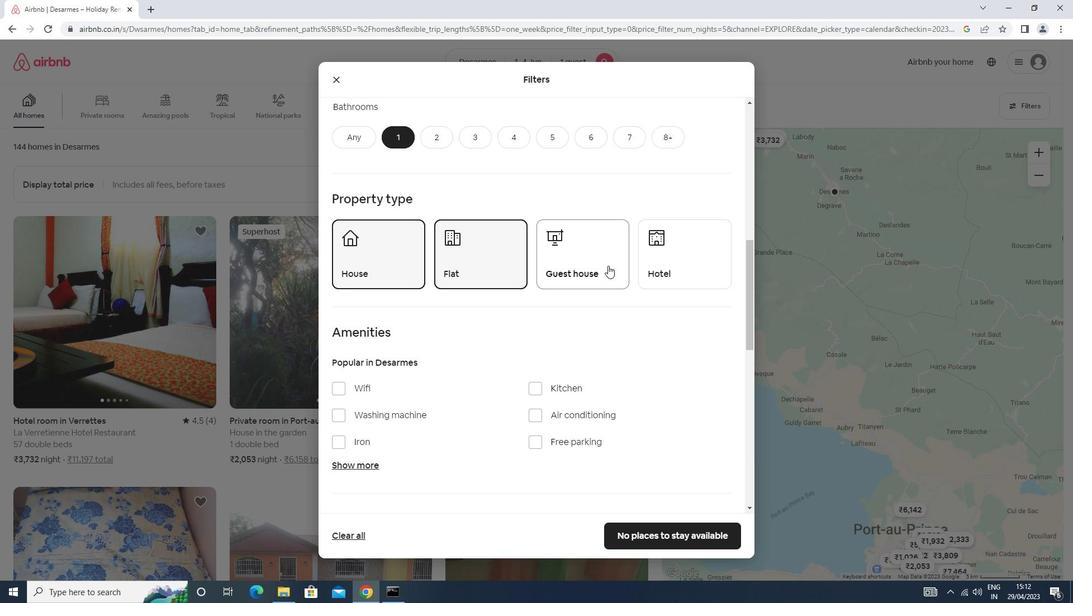 
Action: Mouse pressed left at (607, 265)
Screenshot: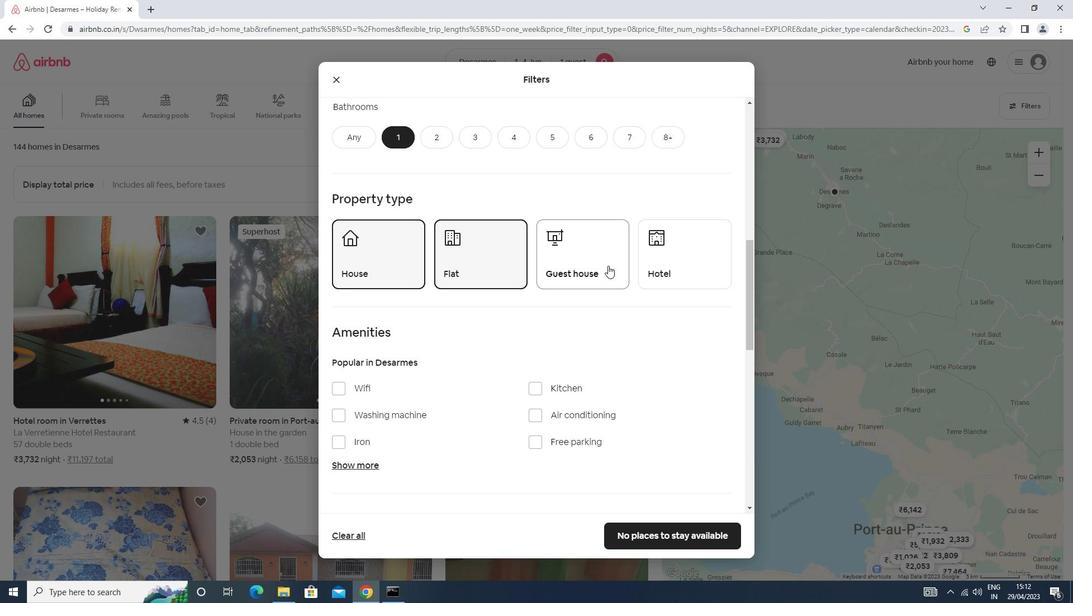 
Action: Mouse moved to (550, 263)
Screenshot: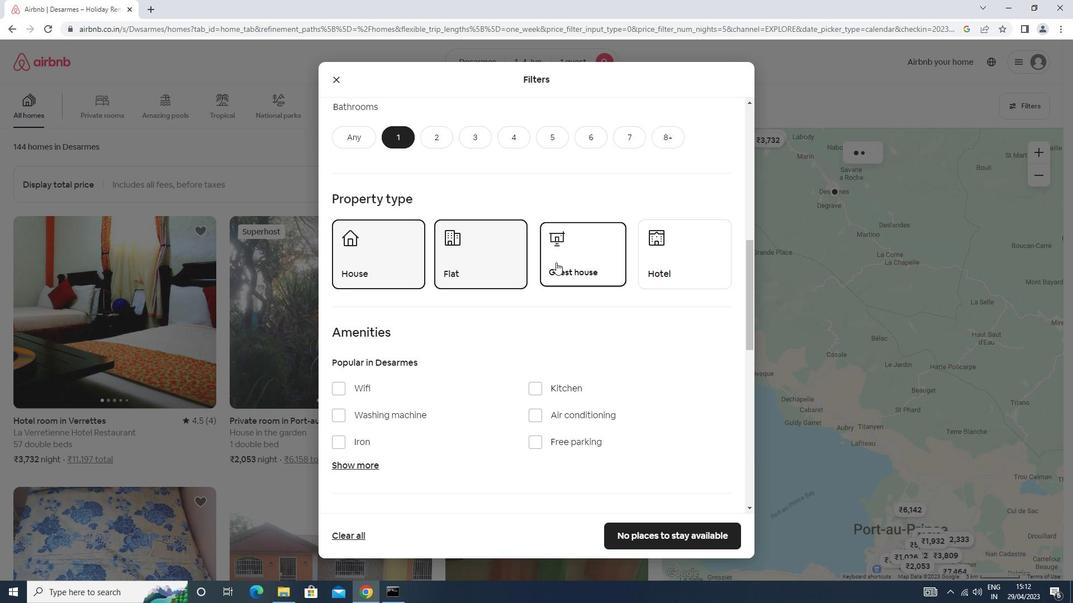 
Action: Mouse scrolled (550, 263) with delta (0, 0)
Screenshot: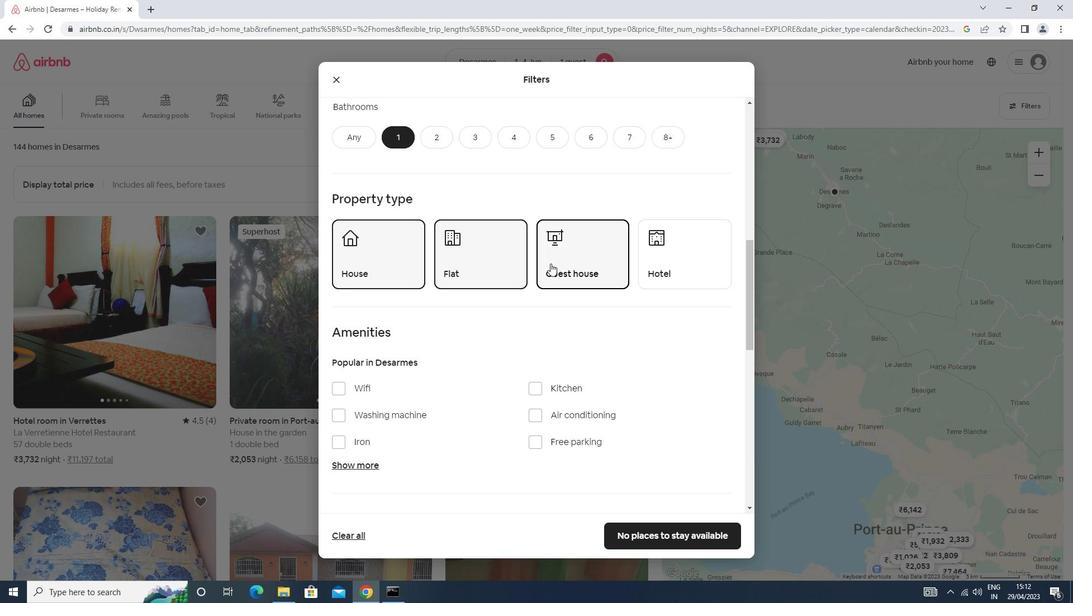 
Action: Mouse scrolled (550, 263) with delta (0, 0)
Screenshot: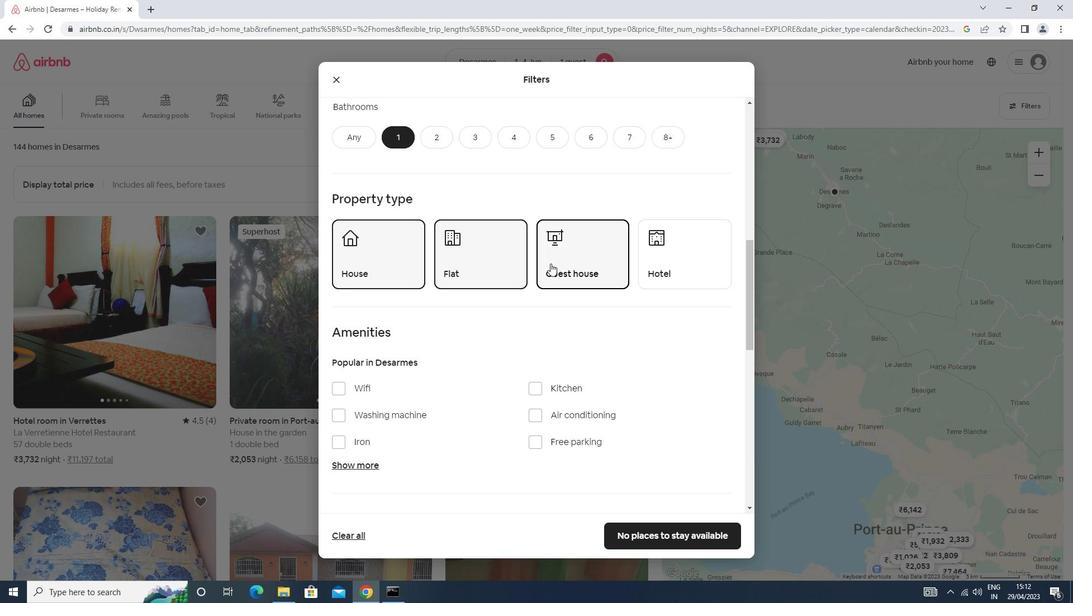 
Action: Mouse scrolled (550, 263) with delta (0, 0)
Screenshot: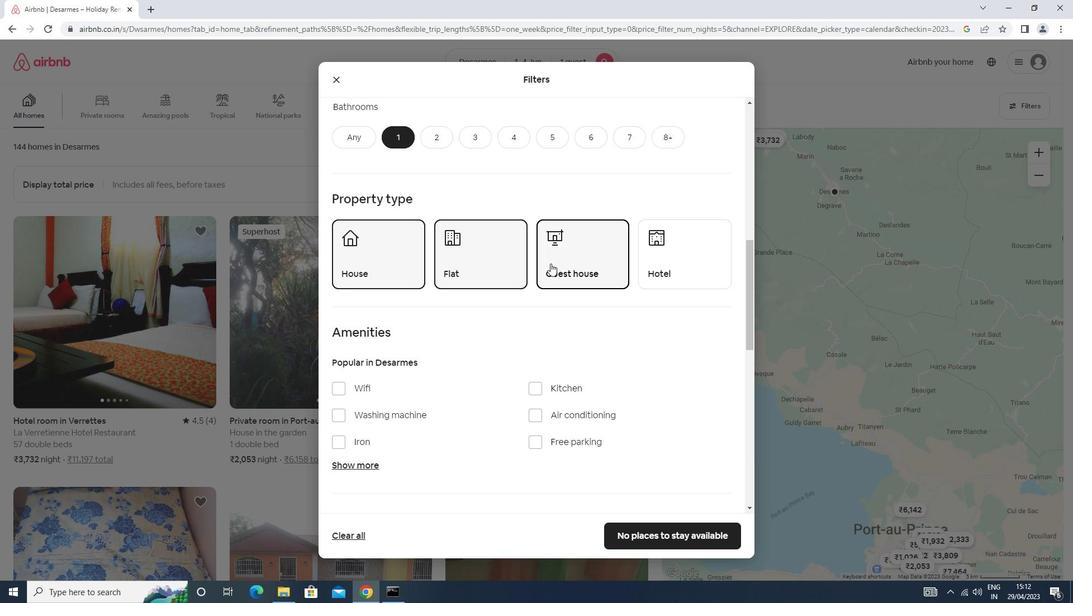 
Action: Mouse scrolled (550, 263) with delta (0, 0)
Screenshot: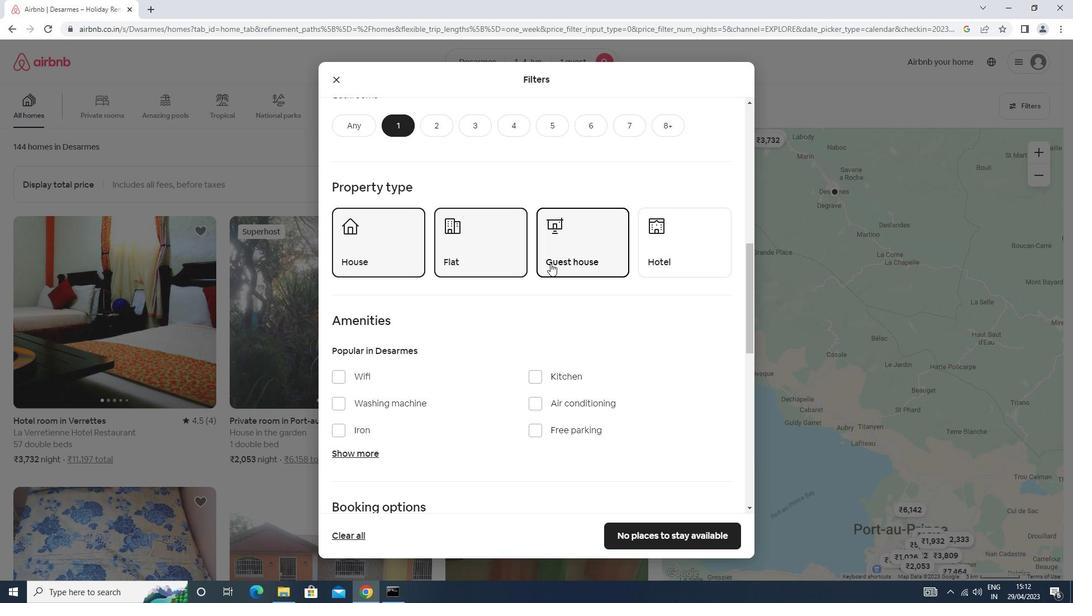 
Action: Mouse scrolled (550, 263) with delta (0, 0)
Screenshot: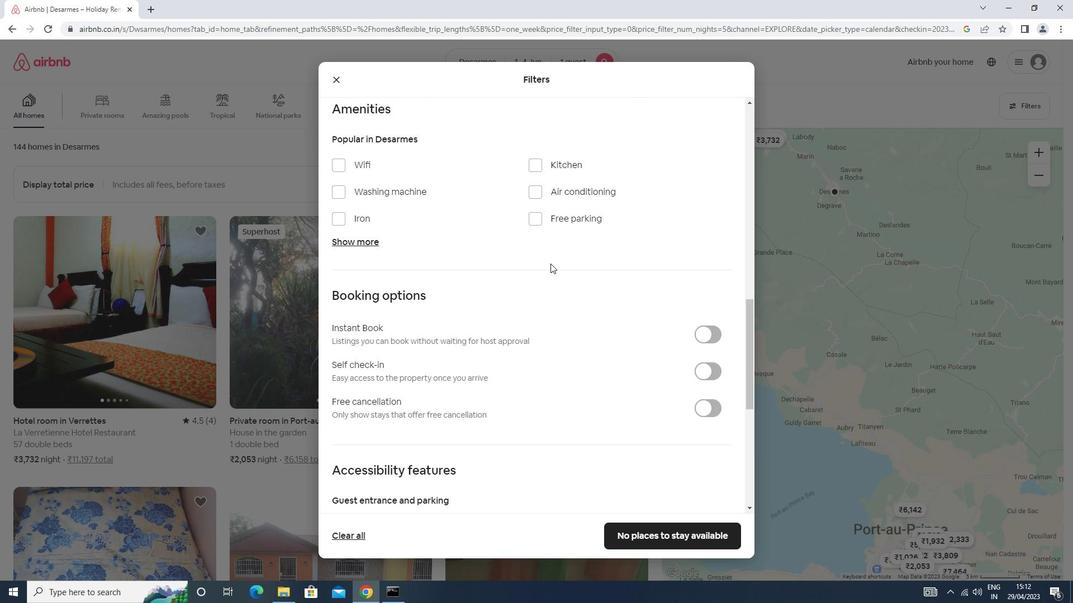 
Action: Mouse scrolled (550, 263) with delta (0, 0)
Screenshot: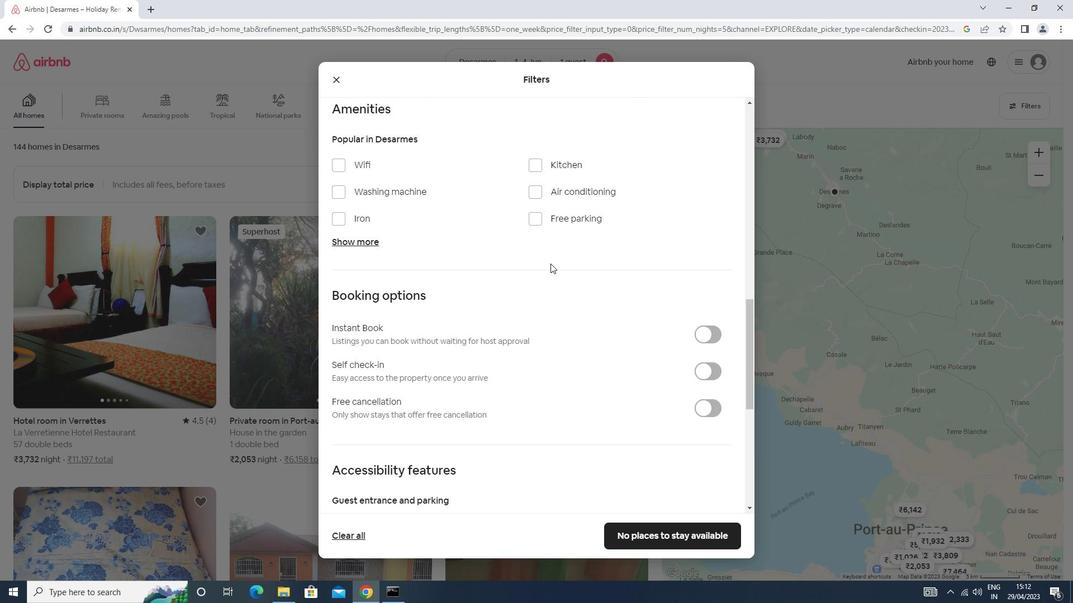 
Action: Mouse moved to (707, 254)
Screenshot: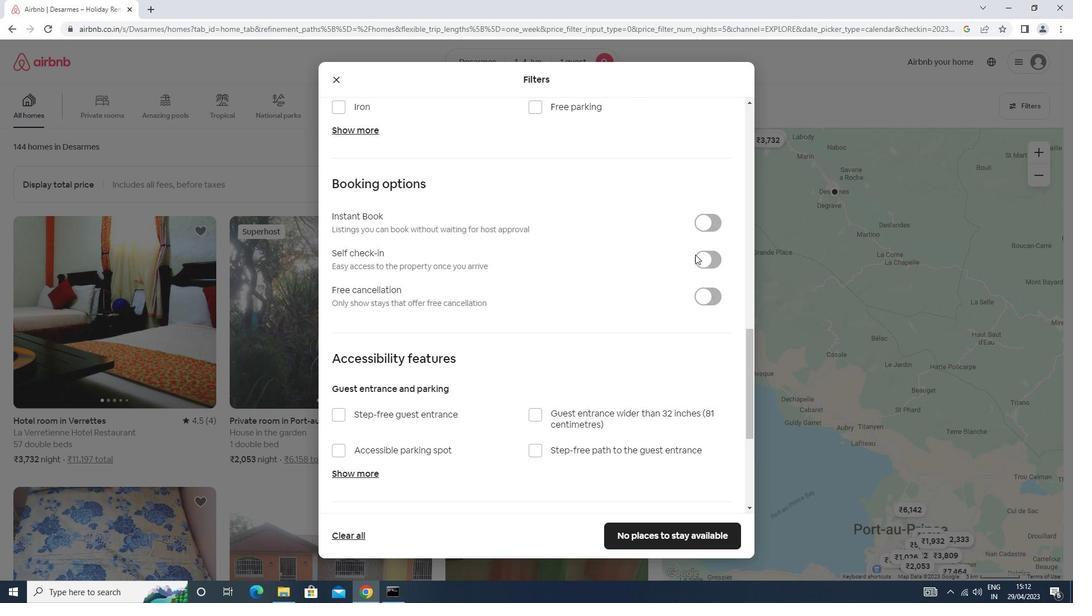 
Action: Mouse pressed left at (707, 254)
Screenshot: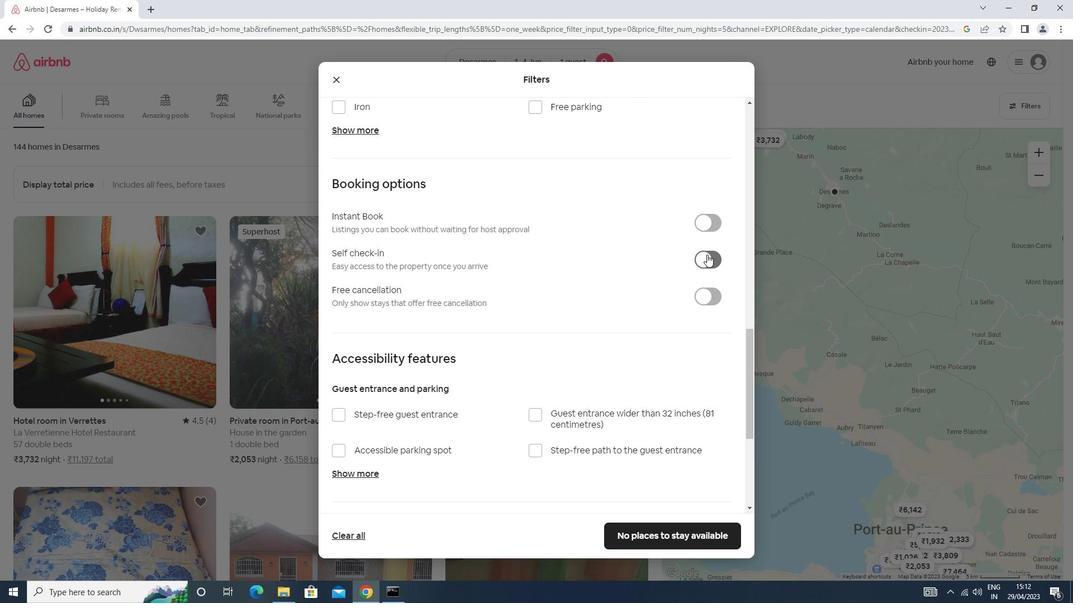 
Action: Mouse moved to (679, 259)
Screenshot: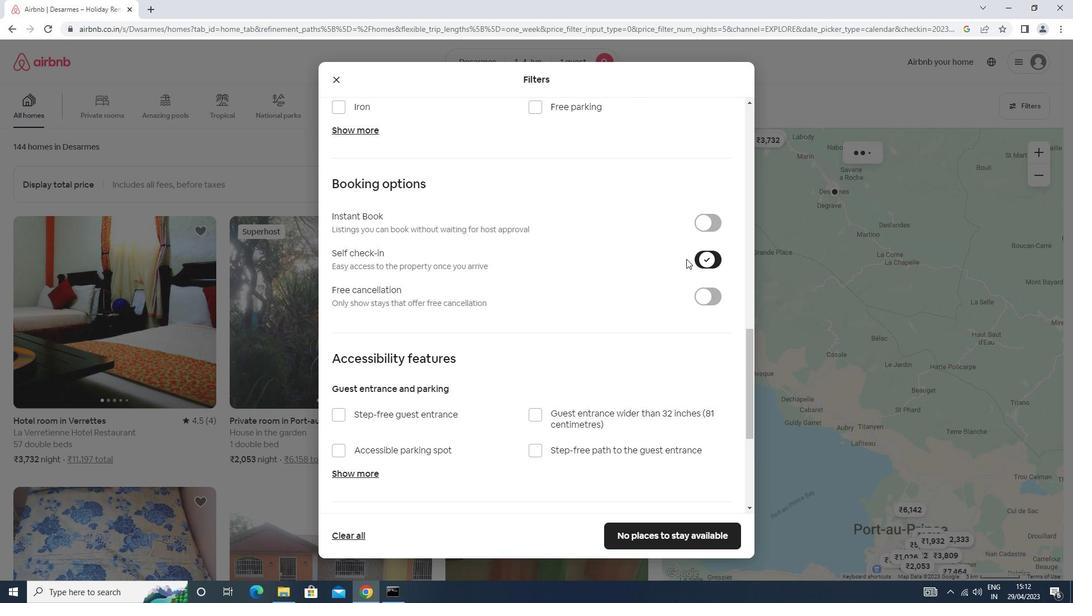 
Action: Mouse scrolled (679, 259) with delta (0, 0)
Screenshot: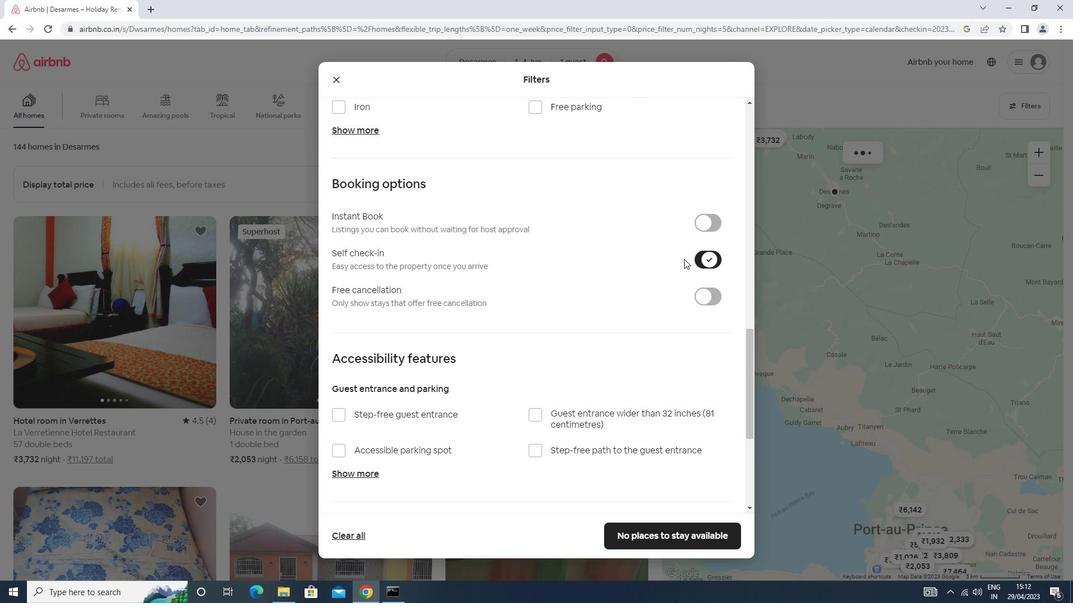 
Action: Mouse scrolled (679, 259) with delta (0, 0)
Screenshot: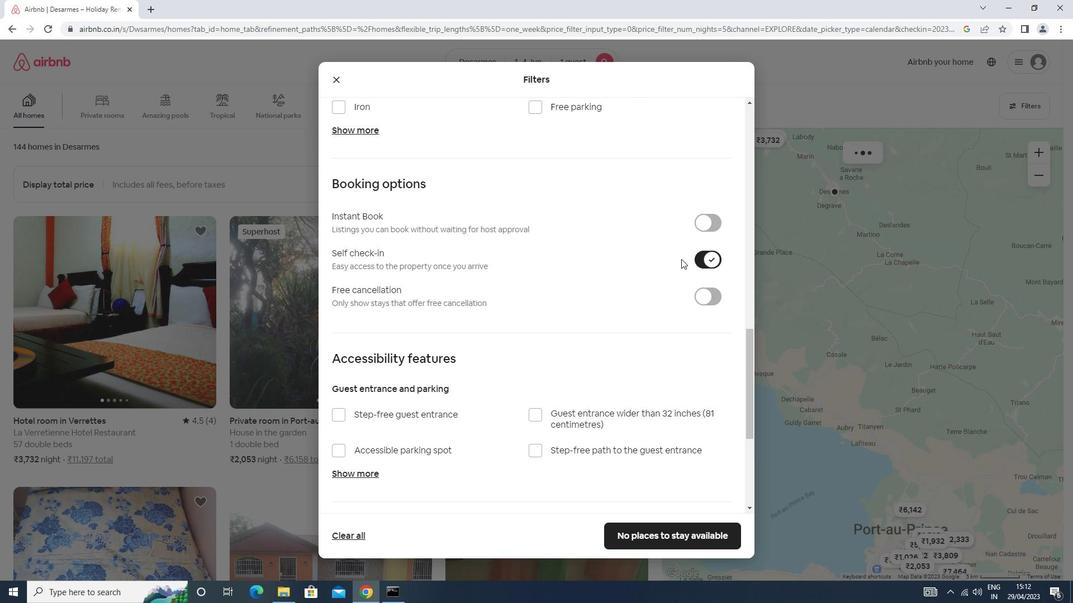 
Action: Mouse scrolled (679, 259) with delta (0, 0)
Screenshot: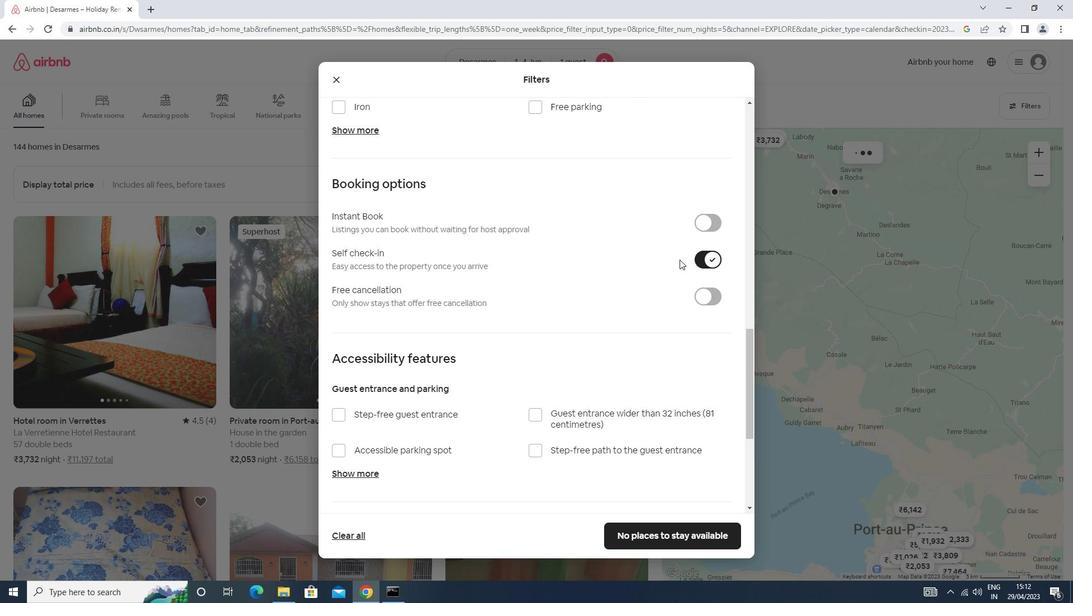 
Action: Mouse scrolled (679, 259) with delta (0, 0)
Screenshot: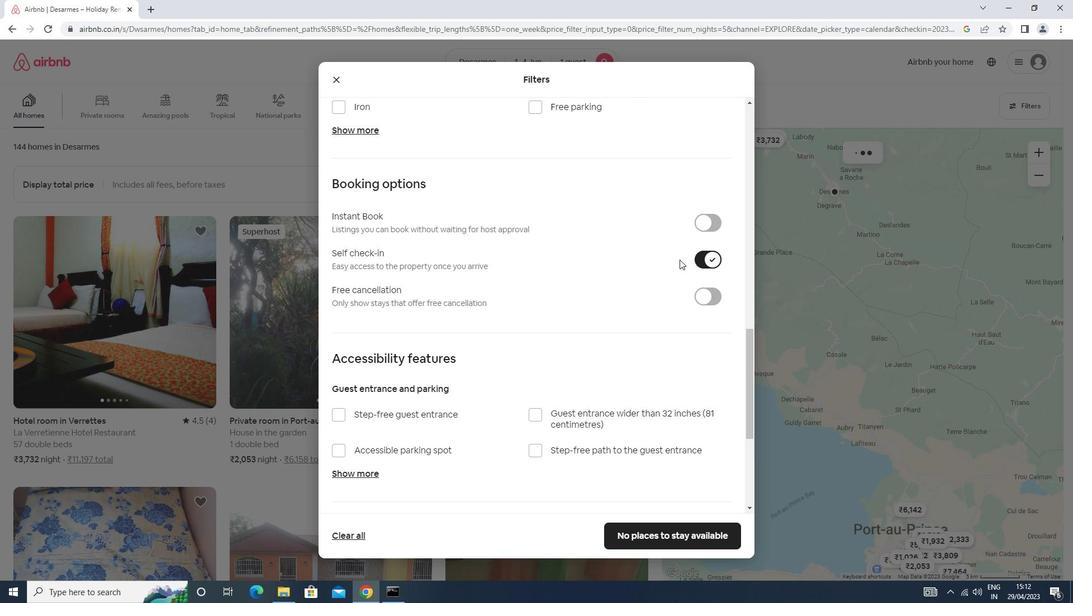 
Action: Mouse scrolled (679, 259) with delta (0, 0)
Screenshot: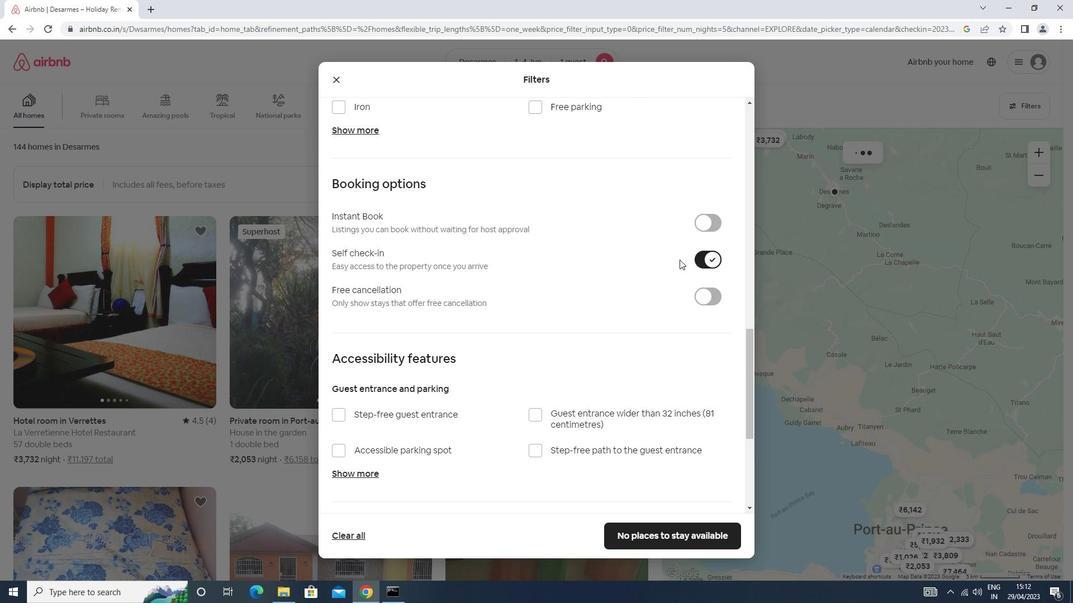 
Action: Mouse scrolled (679, 259) with delta (0, 0)
Screenshot: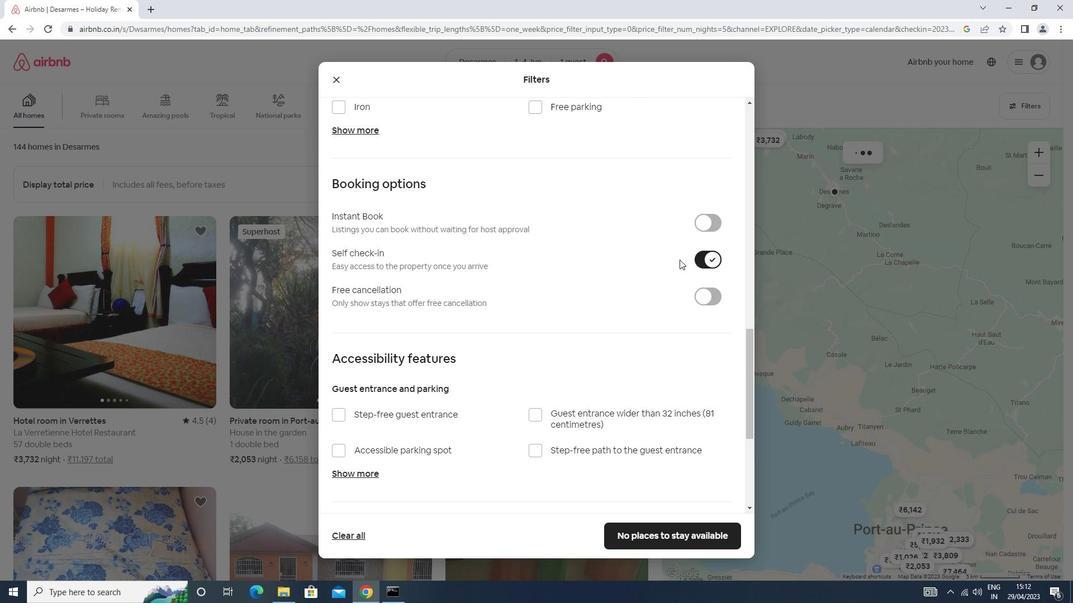 
Action: Mouse scrolled (679, 259) with delta (0, 0)
Screenshot: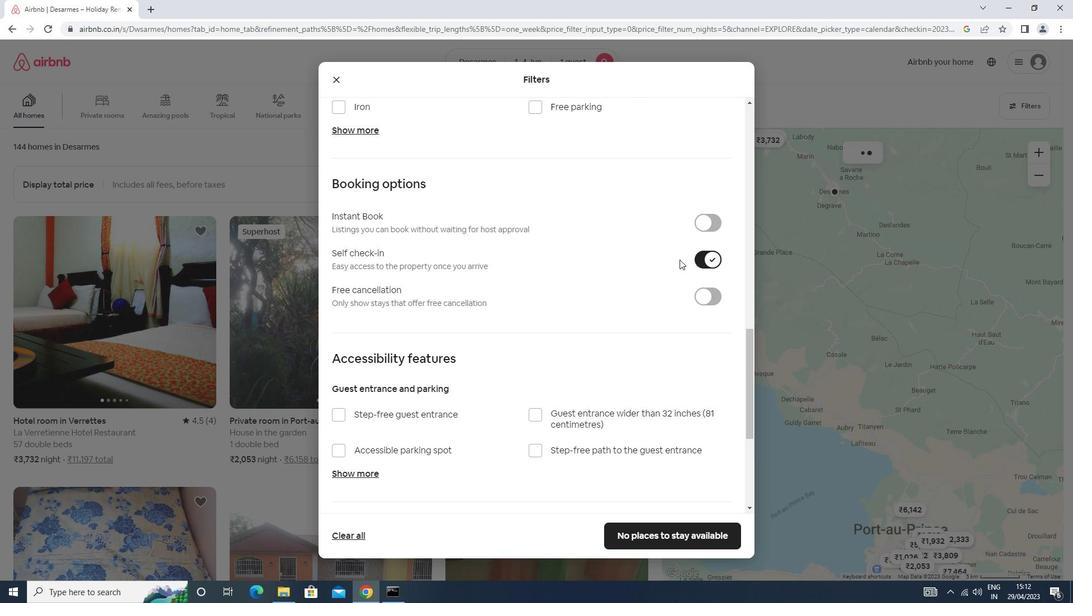 
Action: Mouse moved to (678, 259)
Screenshot: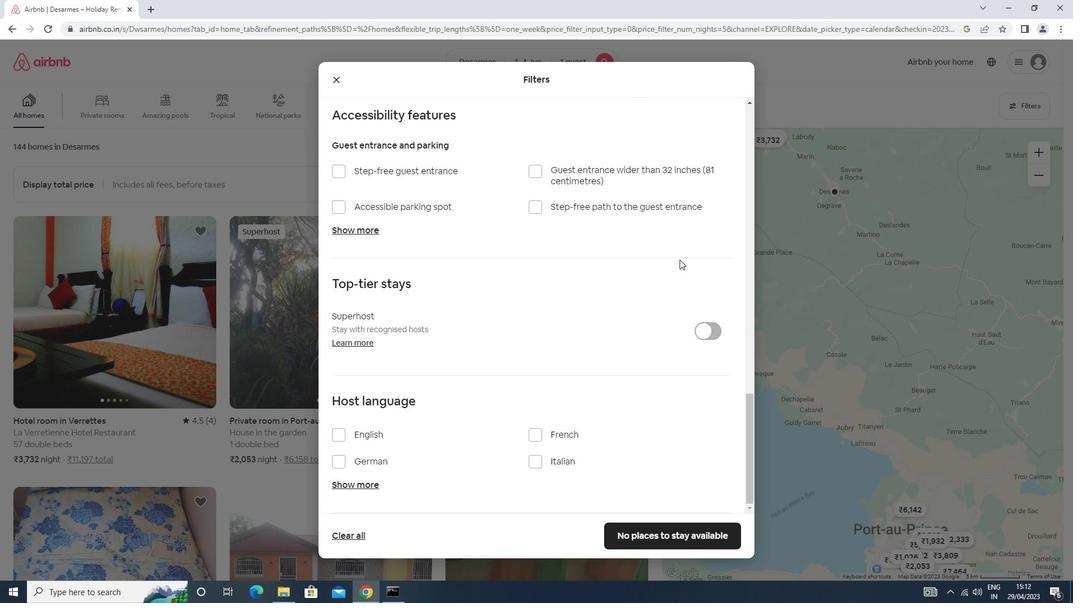 
Action: Mouse scrolled (678, 259) with delta (0, 0)
Screenshot: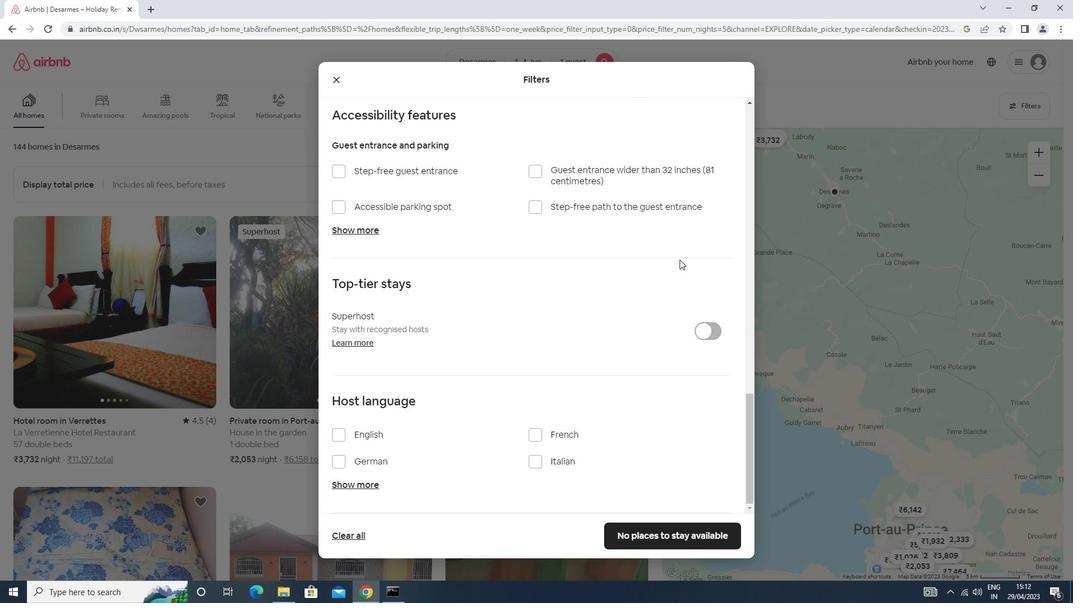 
Action: Mouse moved to (677, 259)
Screenshot: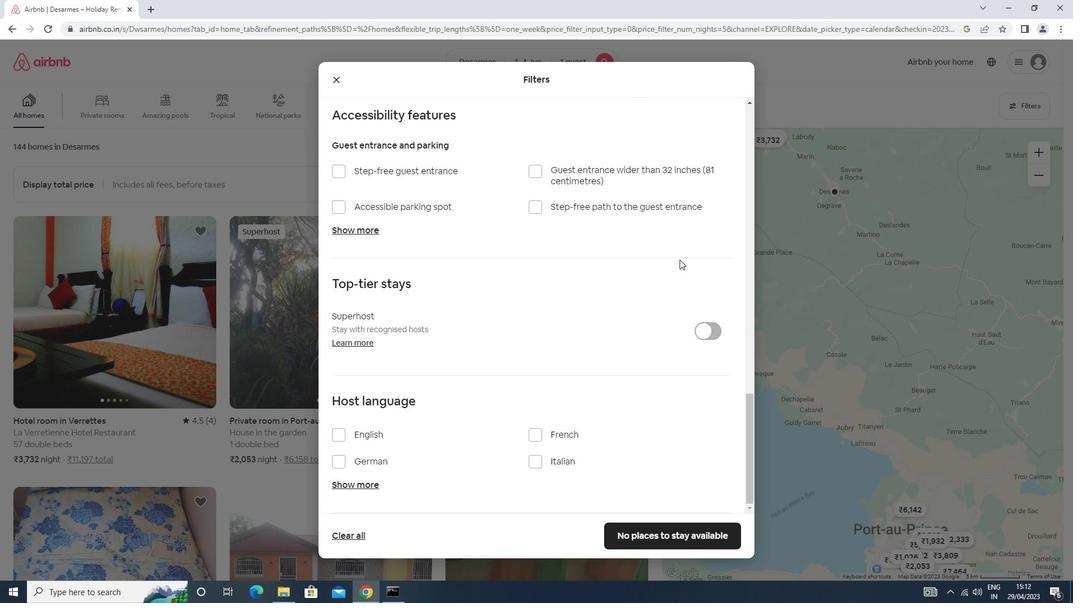 
Action: Mouse scrolled (677, 259) with delta (0, 0)
Screenshot: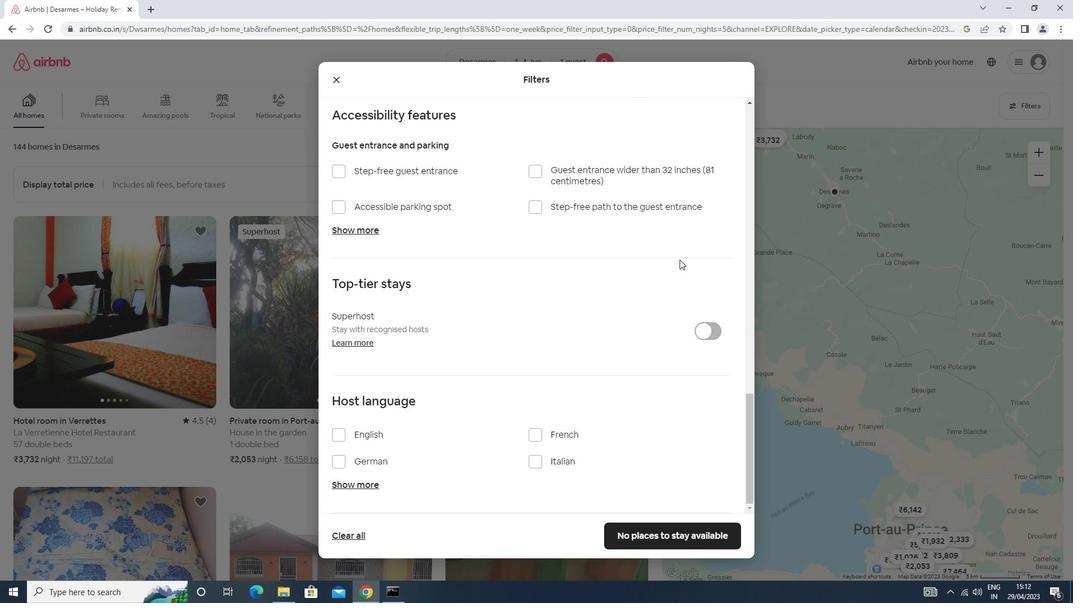 
Action: Mouse scrolled (677, 259) with delta (0, 0)
Screenshot: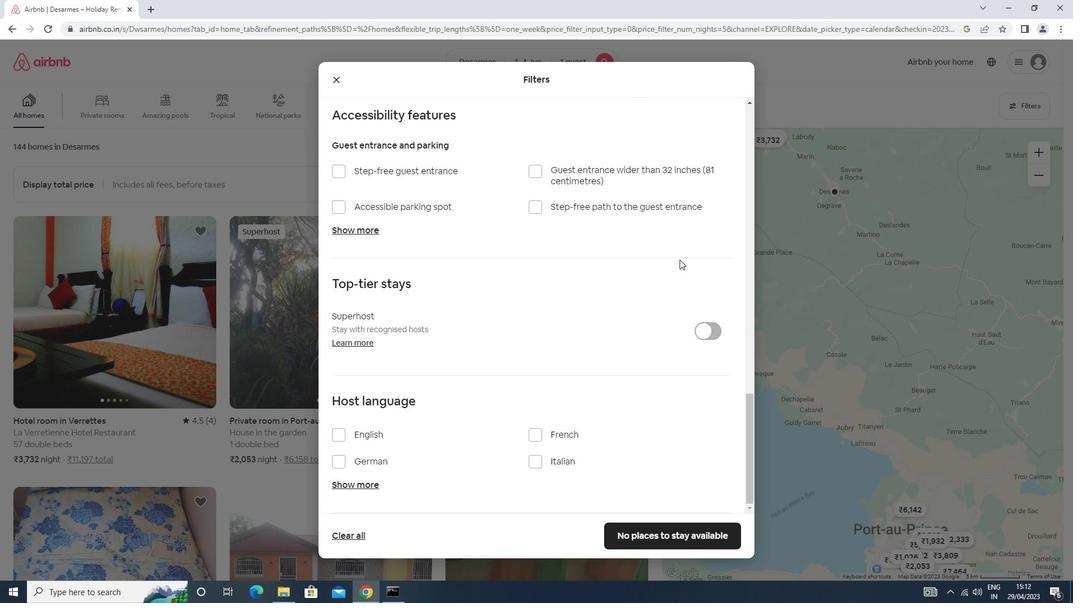 
Action: Mouse moved to (677, 259)
Screenshot: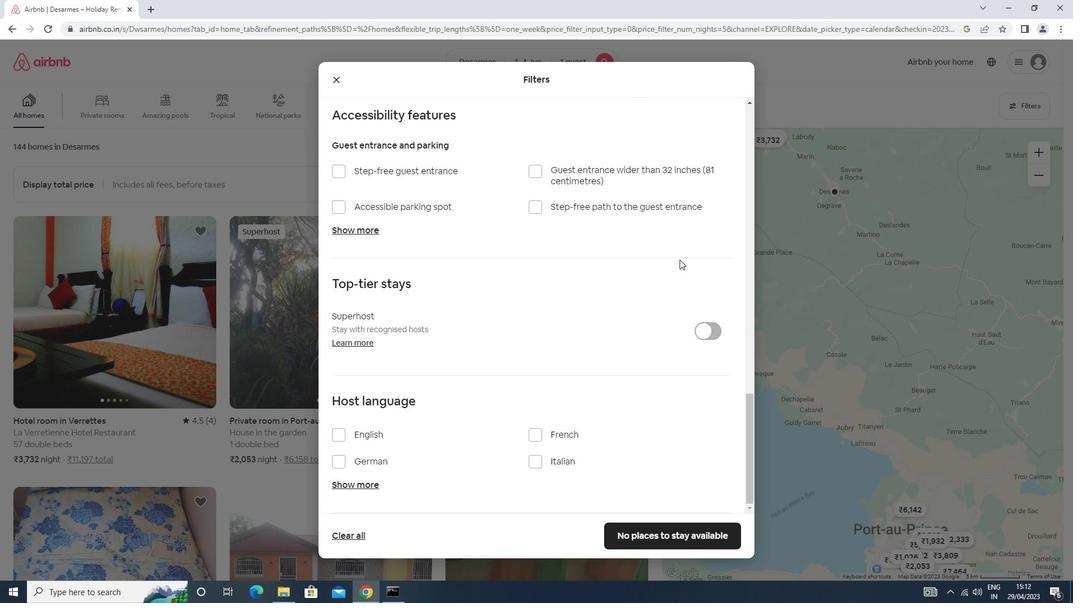 
Action: Mouse scrolled (677, 259) with delta (0, 0)
Screenshot: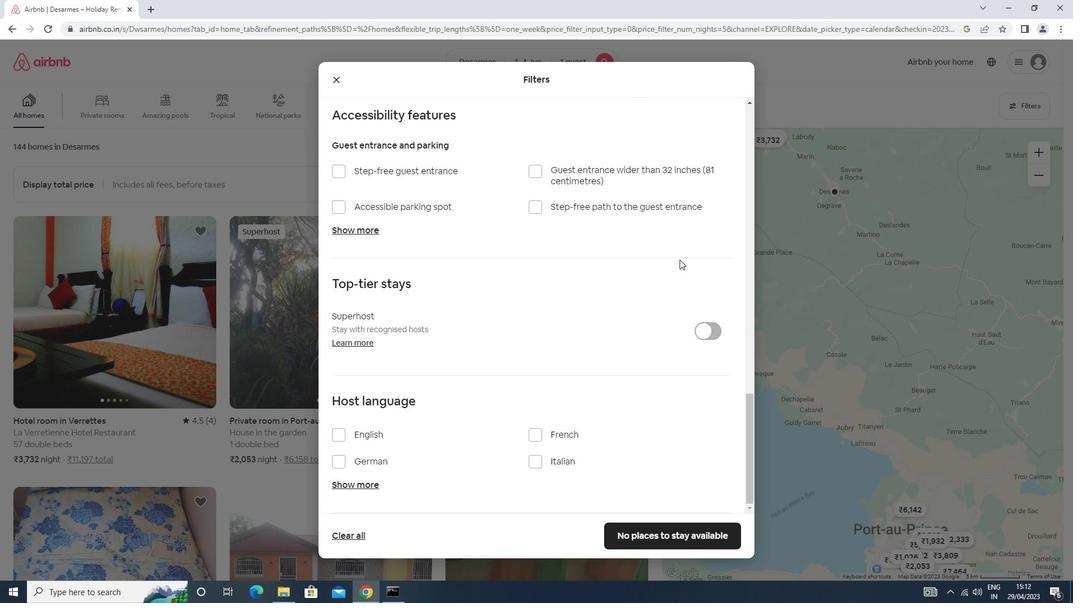 
Action: Mouse moved to (676, 261)
Screenshot: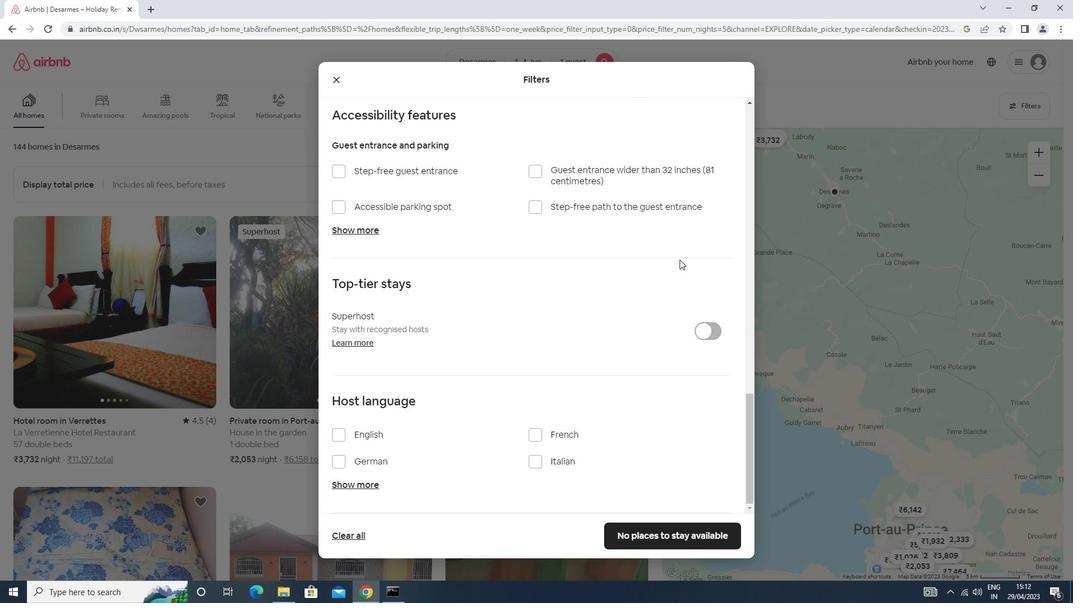 
Action: Mouse scrolled (676, 260) with delta (0, 0)
Screenshot: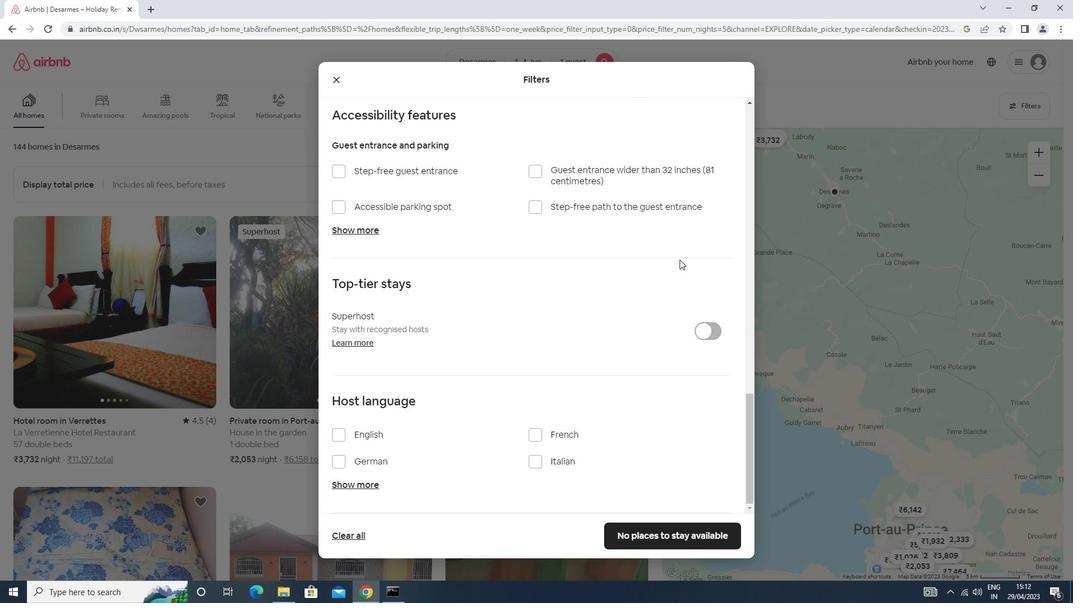 
Action: Mouse moved to (673, 262)
Screenshot: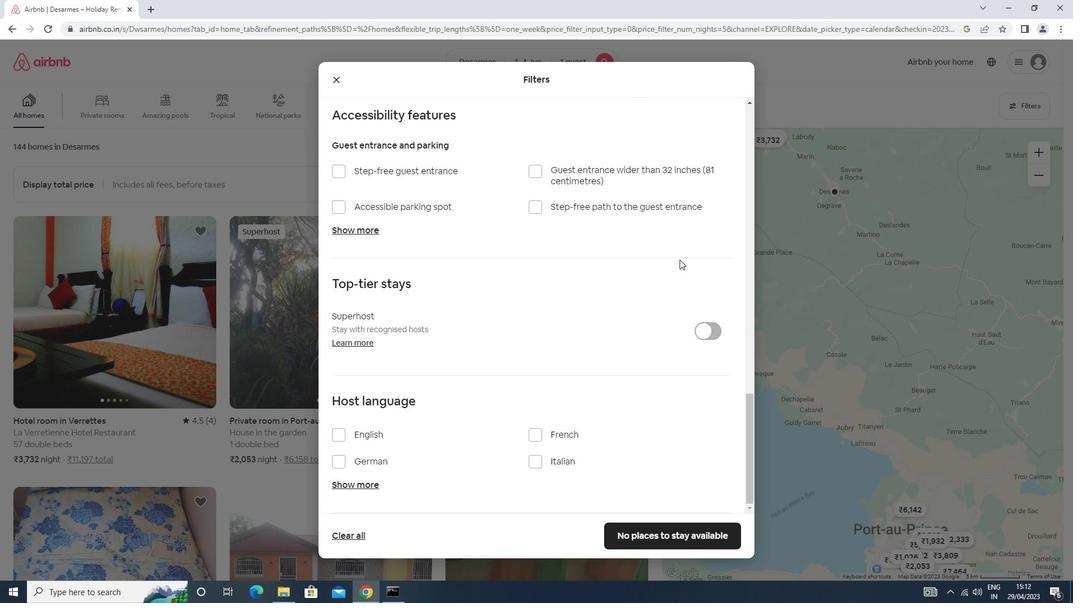 
Action: Mouse scrolled (673, 261) with delta (0, 0)
Screenshot: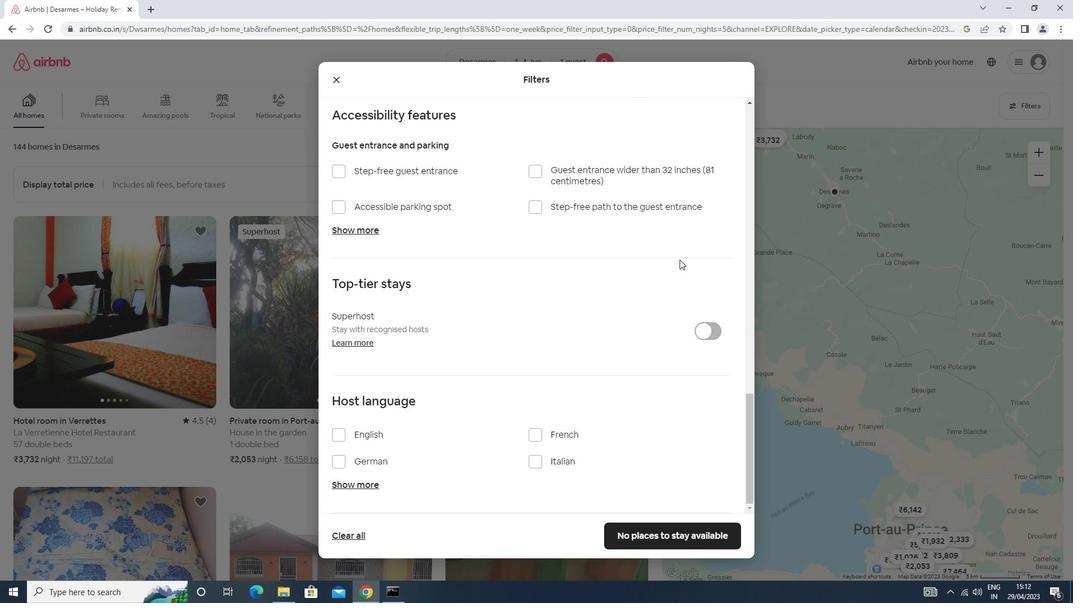 
Action: Mouse moved to (347, 428)
Screenshot: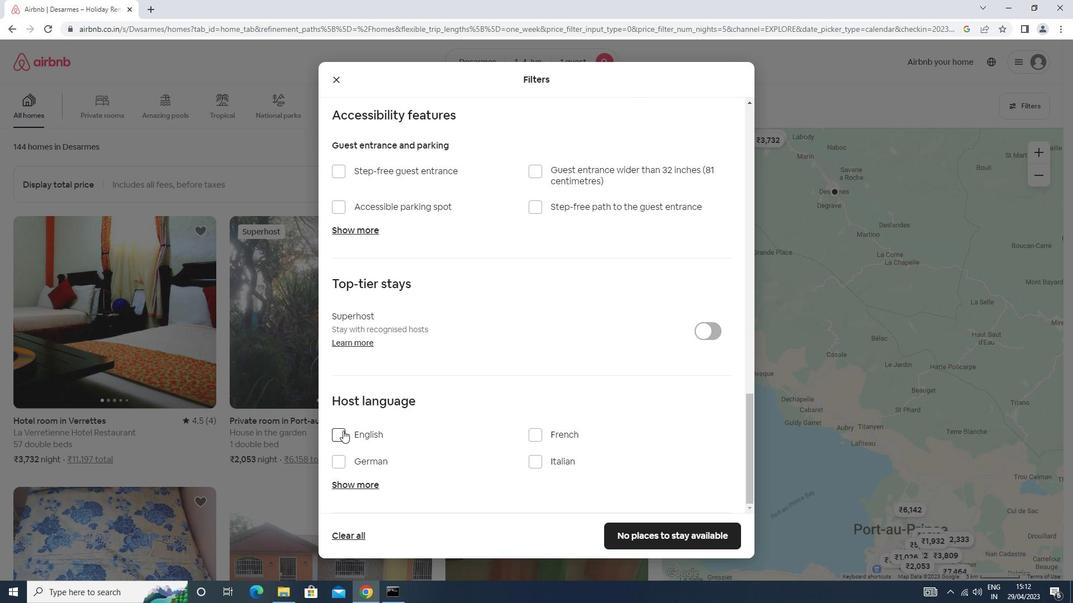 
Action: Mouse pressed left at (347, 428)
Screenshot: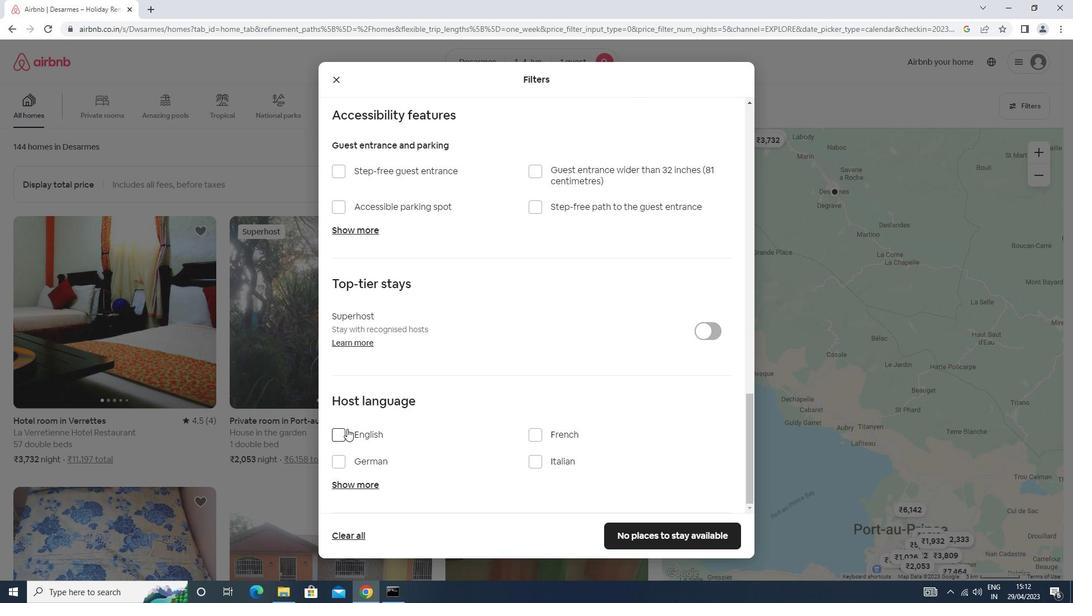 
Action: Mouse moved to (371, 436)
Screenshot: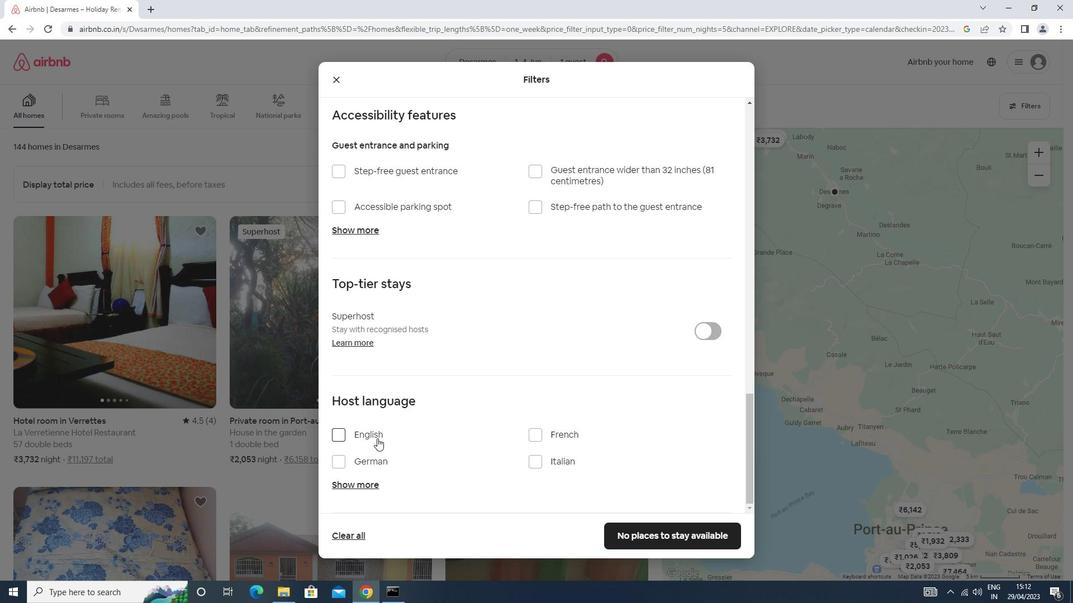 
Action: Mouse pressed left at (371, 436)
Screenshot: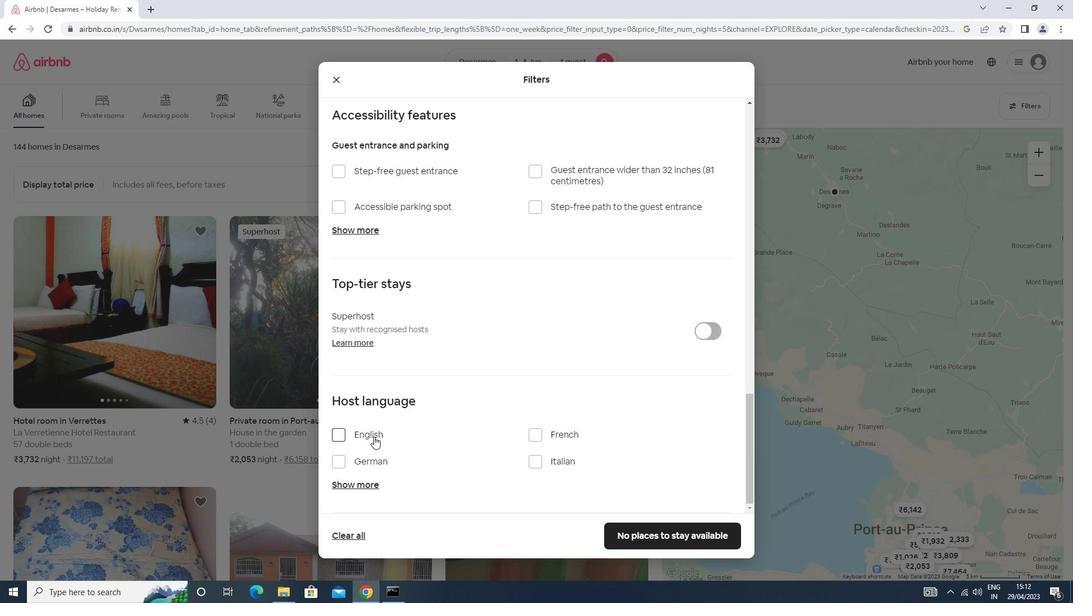 
Action: Mouse moved to (654, 533)
Screenshot: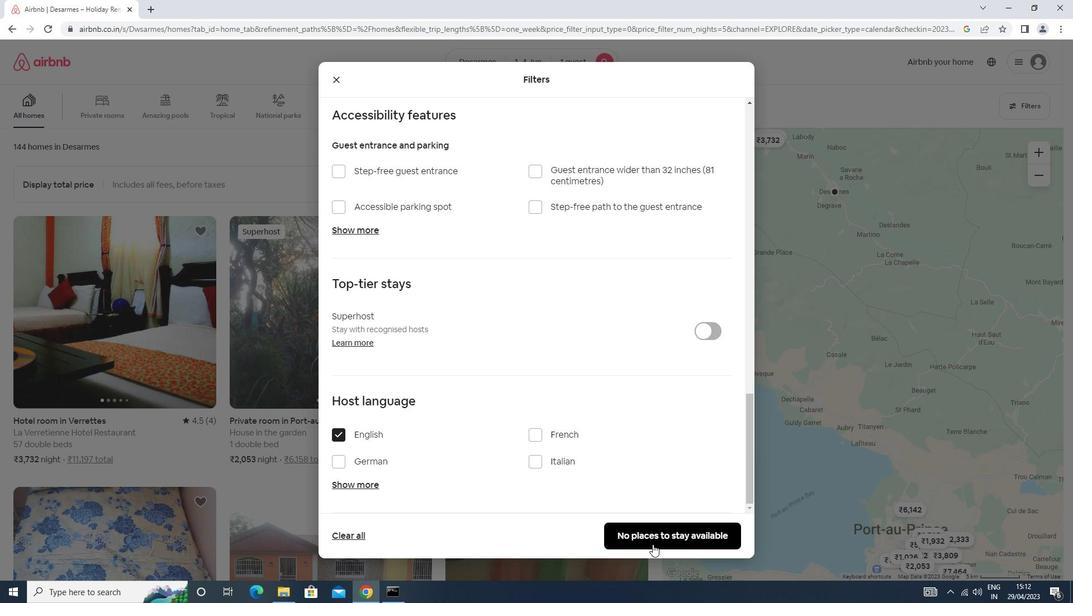 
Action: Mouse pressed left at (654, 533)
Screenshot: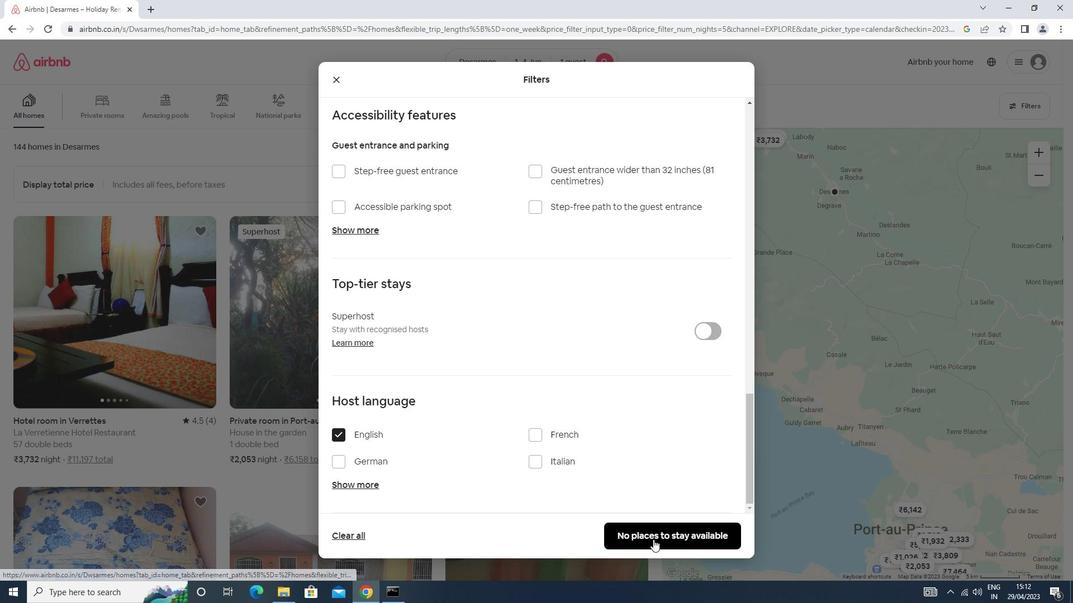 
Action: Mouse moved to (600, 214)
Screenshot: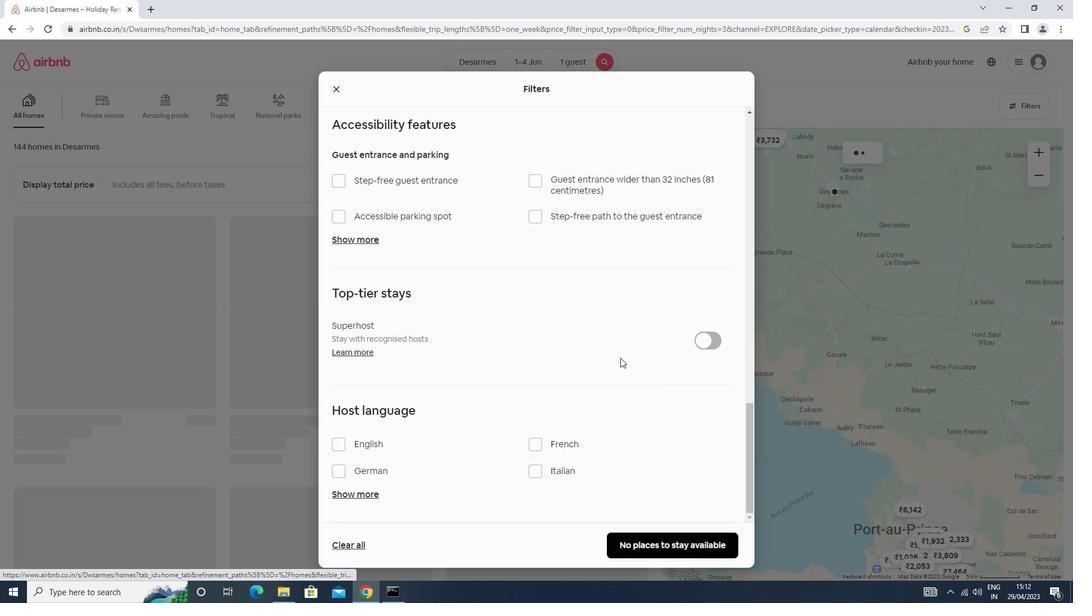 
